 Task: Create a task  Develop a new online booking system for a transportation service , assign it to team member softage.3@softage.net in the project AgileForge and update the status of the task to  On Track  , set the priority of the task to Low
Action: Mouse moved to (103, 504)
Screenshot: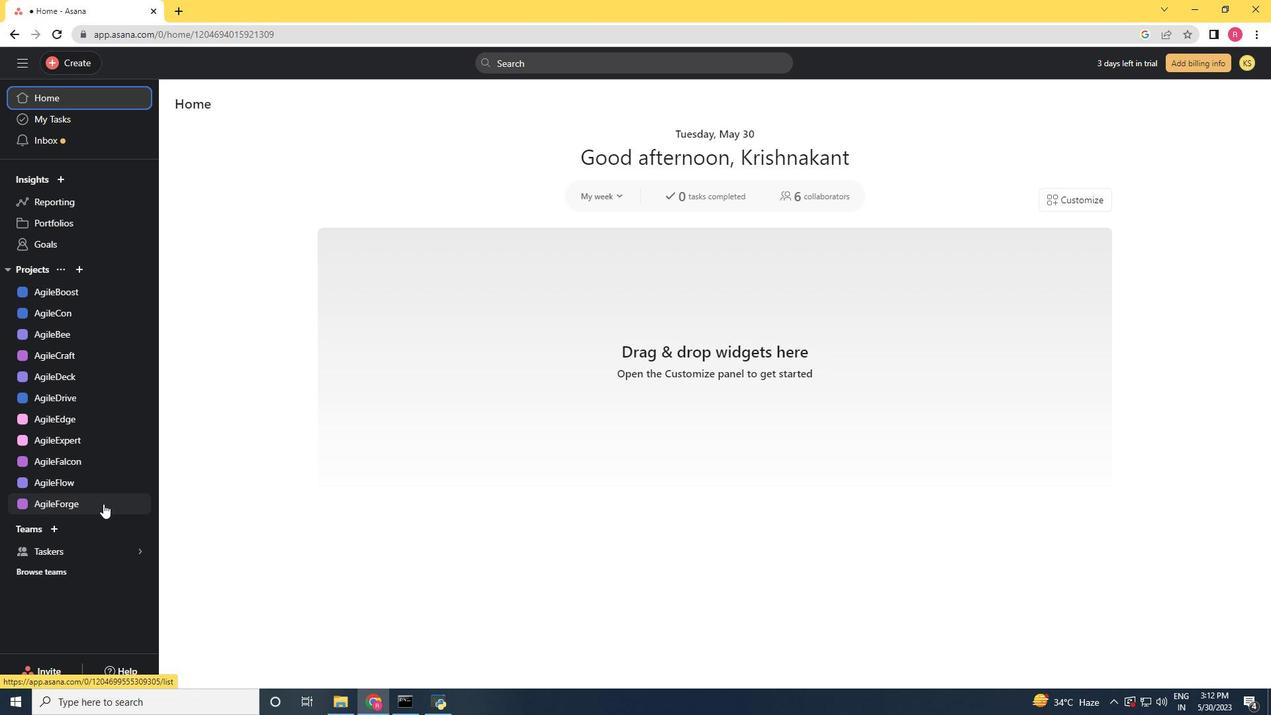 
Action: Mouse pressed left at (103, 504)
Screenshot: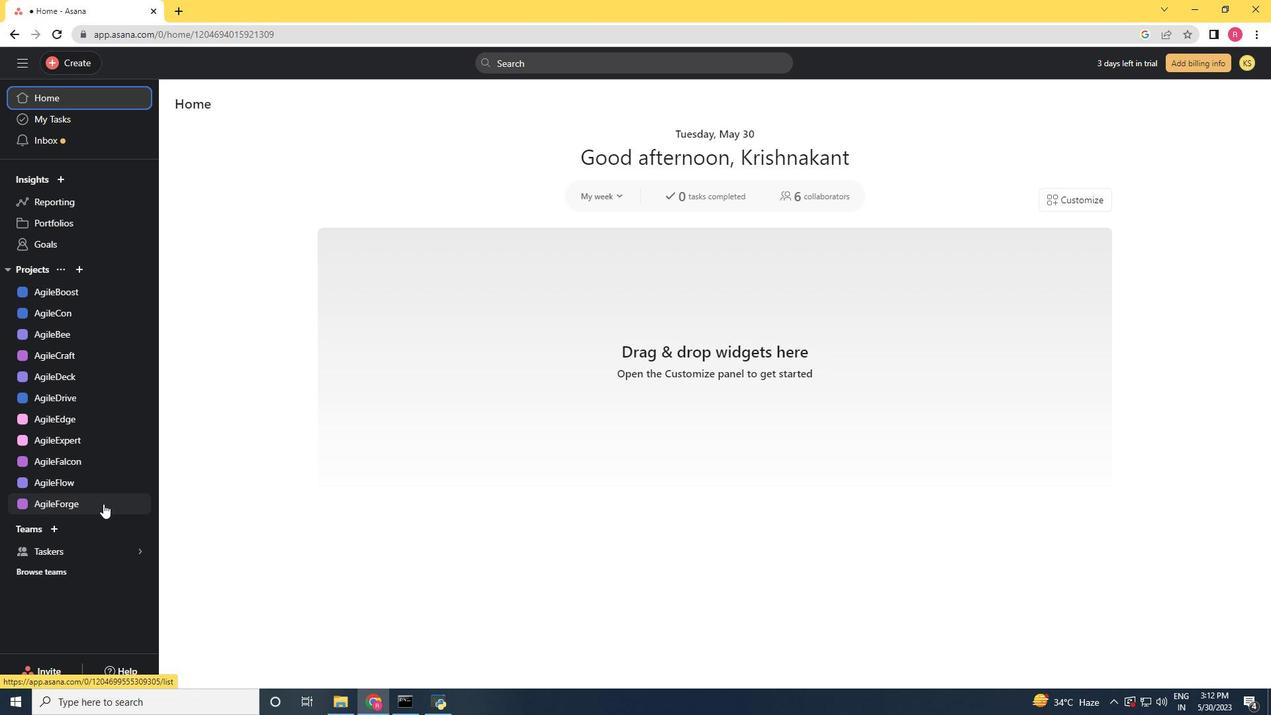 
Action: Mouse moved to (69, 68)
Screenshot: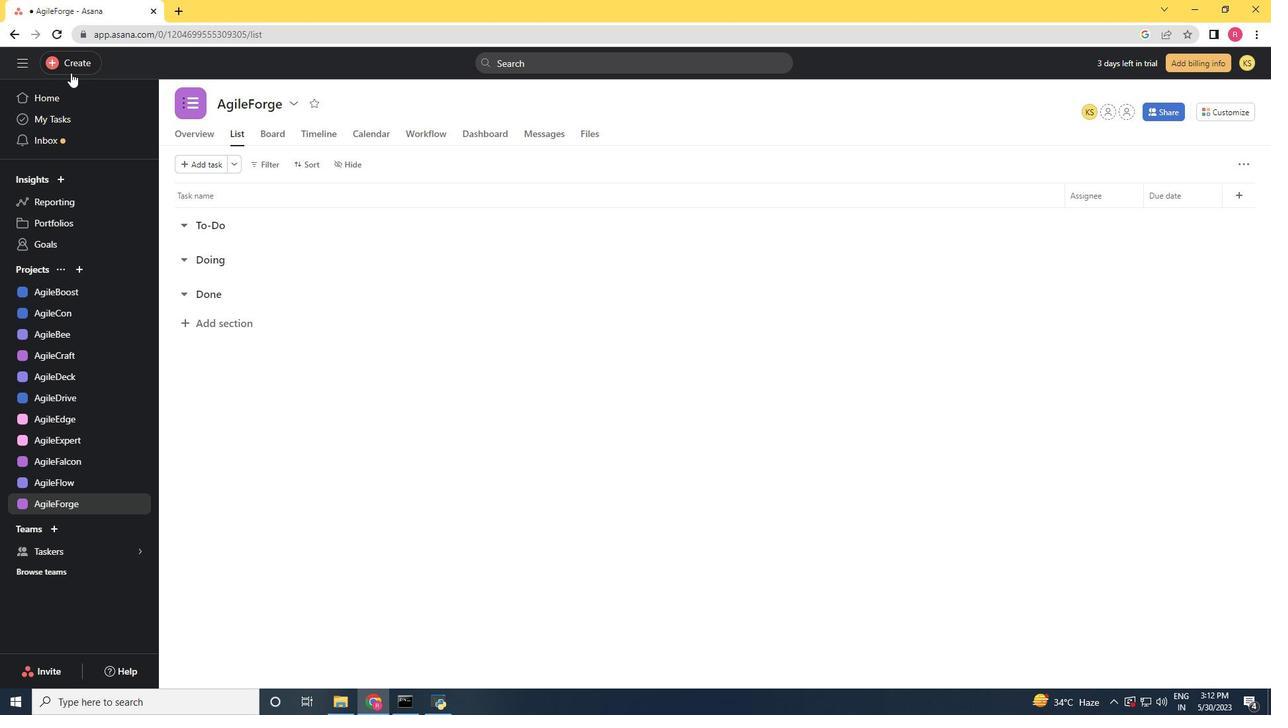 
Action: Mouse pressed left at (69, 68)
Screenshot: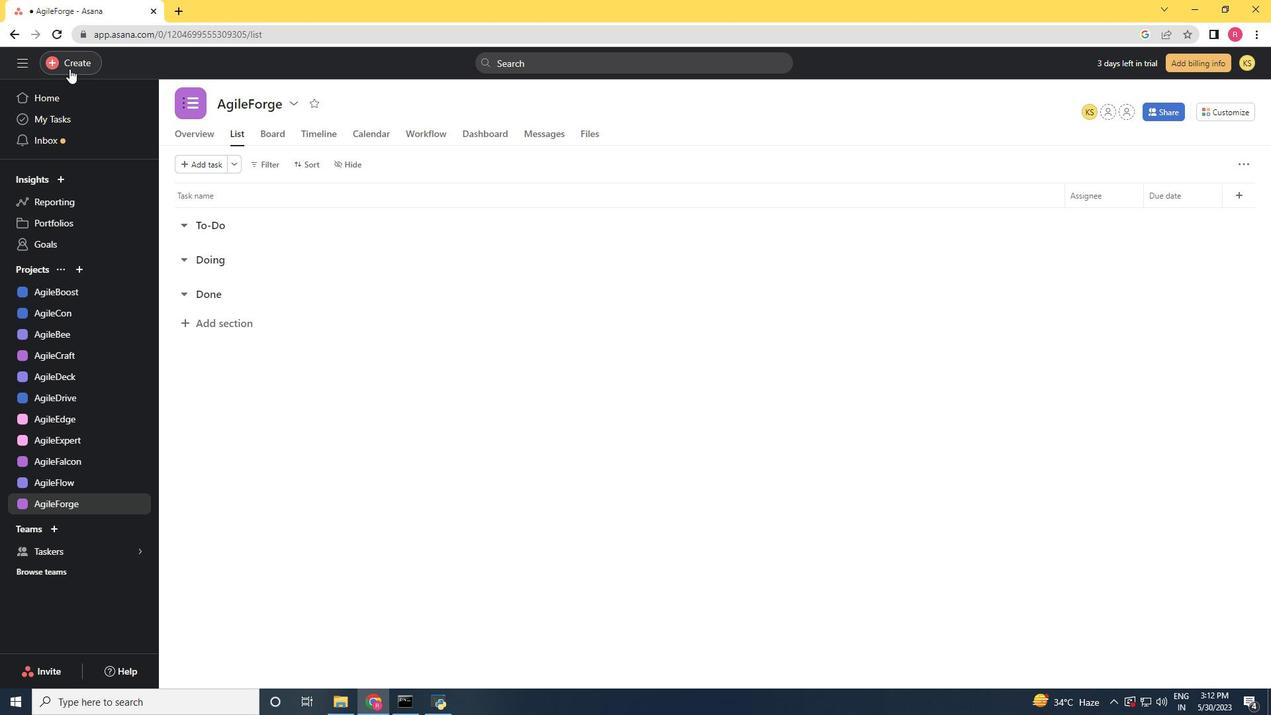 
Action: Mouse moved to (141, 68)
Screenshot: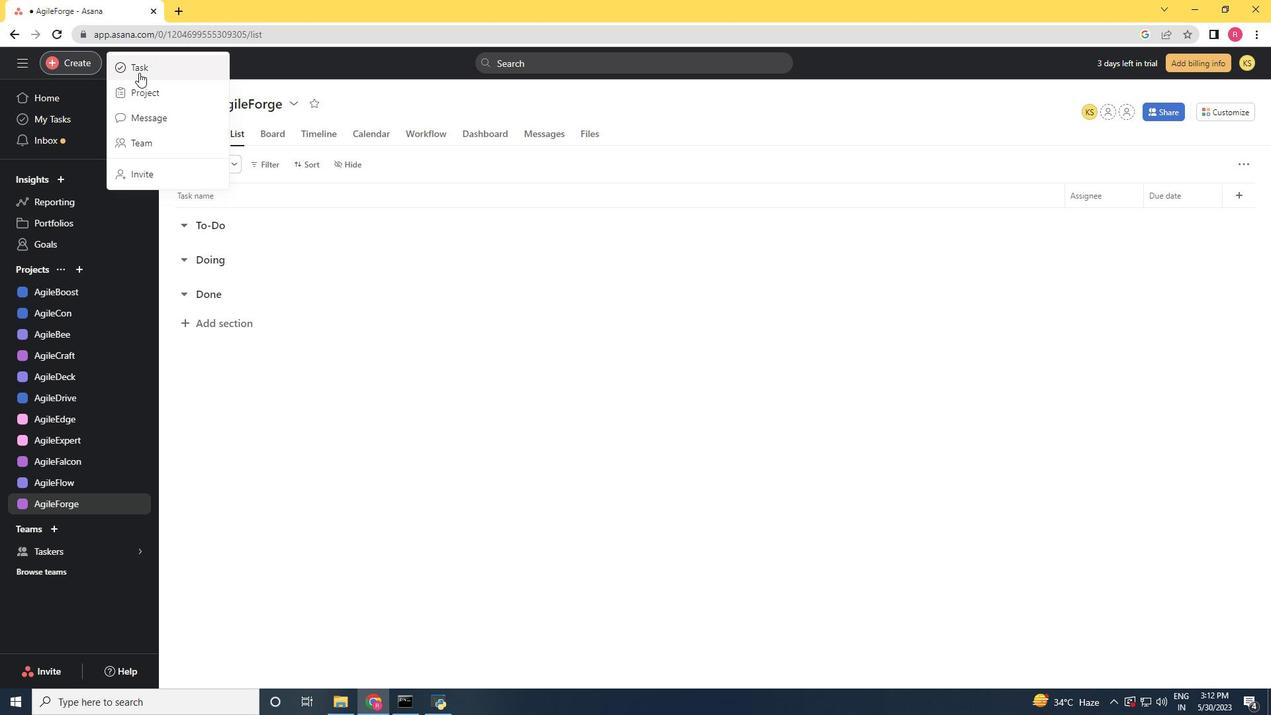 
Action: Mouse pressed left at (141, 68)
Screenshot: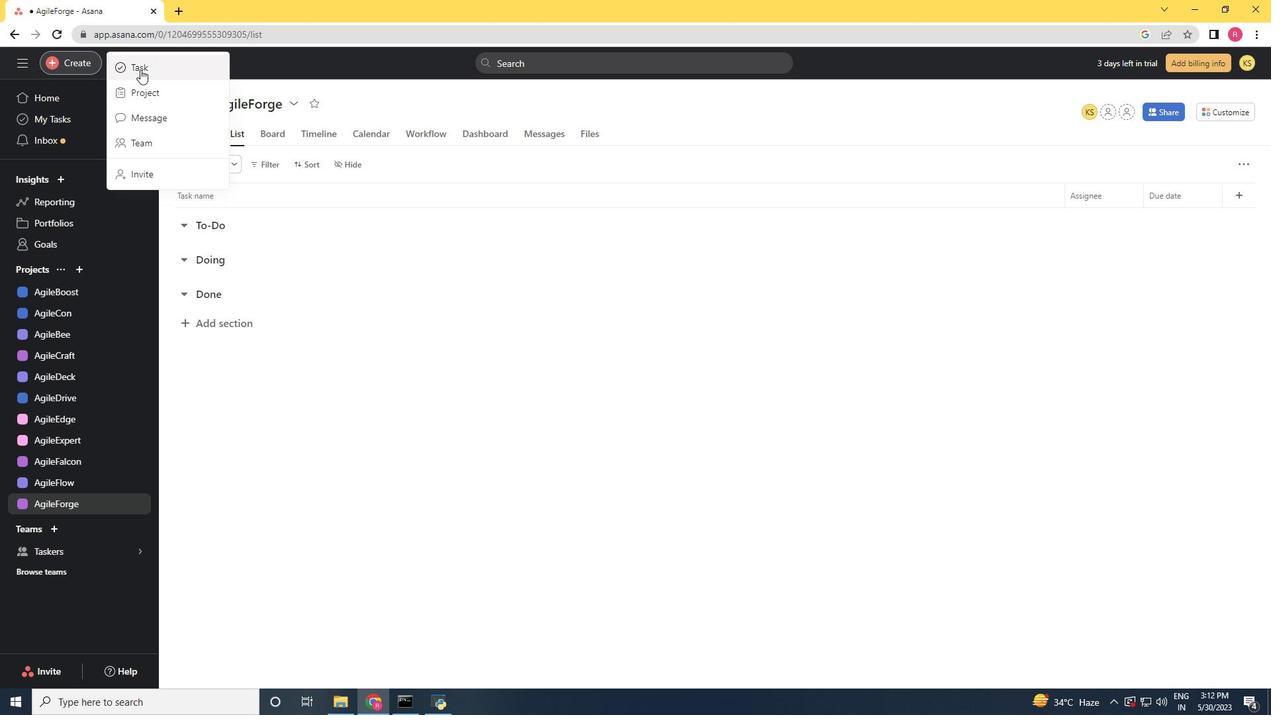 
Action: Mouse moved to (224, 141)
Screenshot: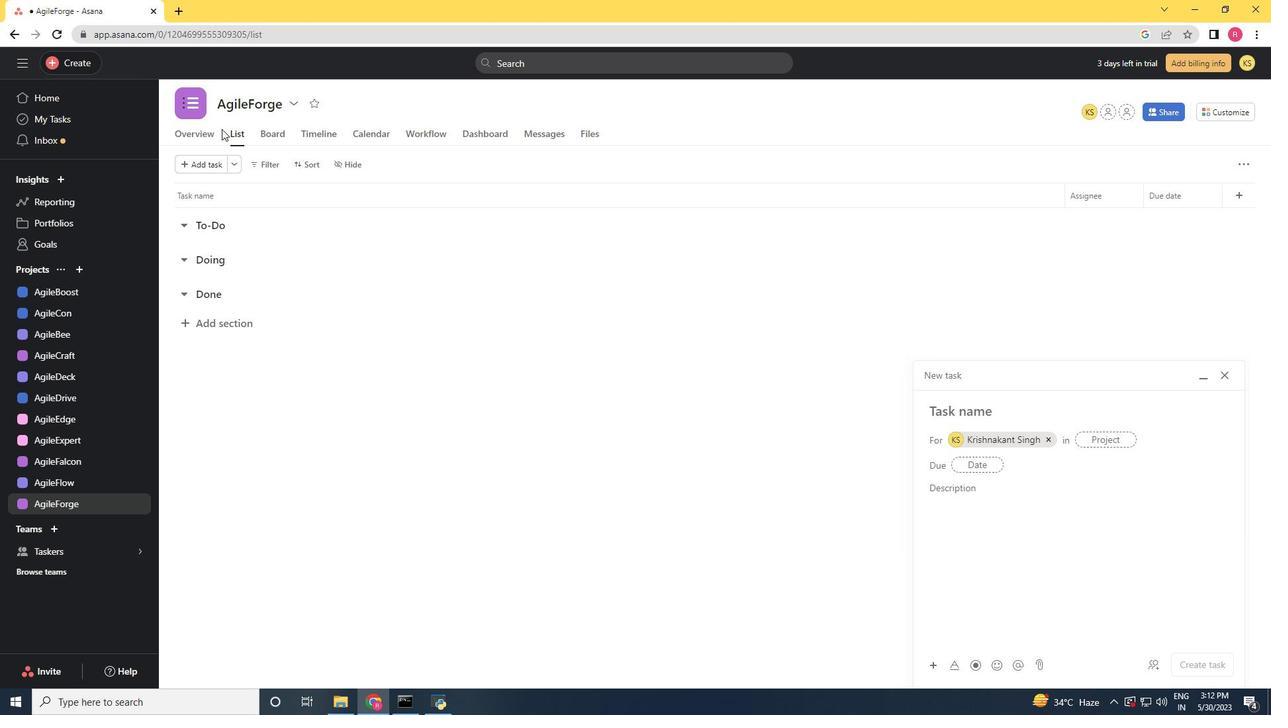 
Action: Key pressed <Key.shift><Key.shift><Key.shift><Key.shift><Key.shift><Key.shift><Key.shift><Key.shift><Key.shift><Key.shift><Key.shift><Key.shift>Develop<Key.space>a<Key.space>new<Key.space>online<Key.space>booking<Key.space>system<Key.space>for<Key.space>transportation<Key.space>service
Screenshot: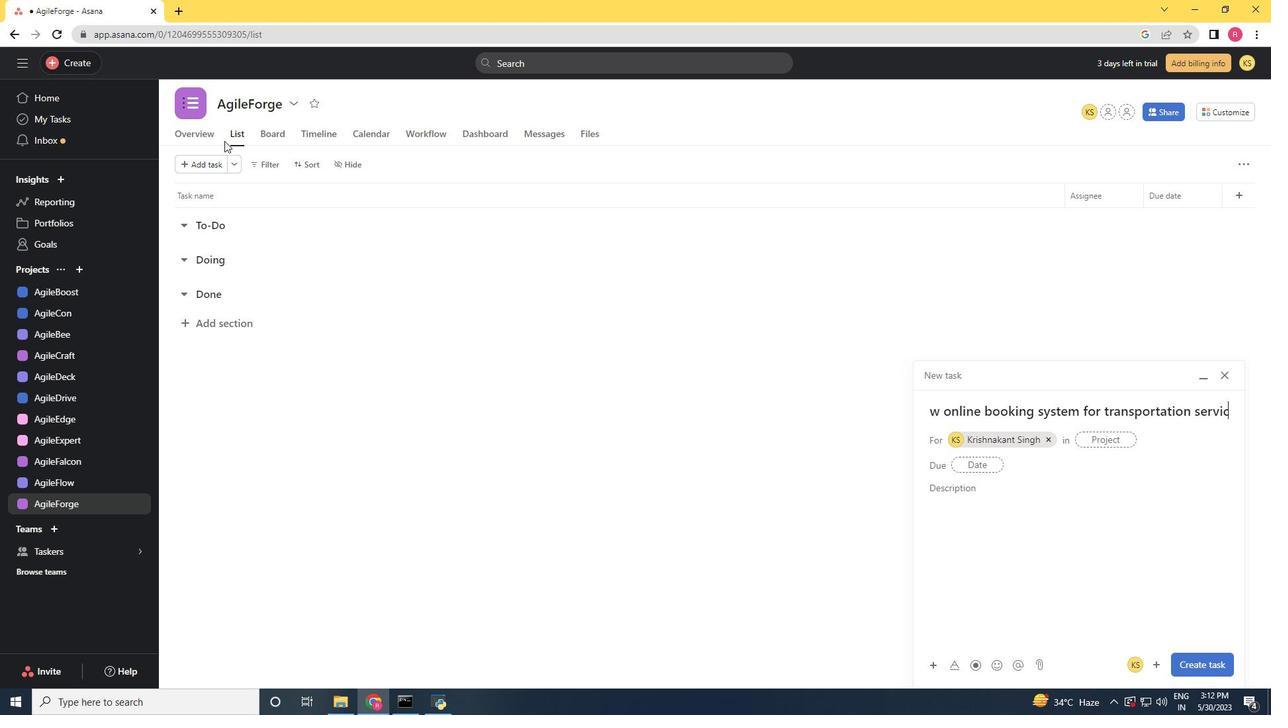 
Action: Mouse moved to (1038, 444)
Screenshot: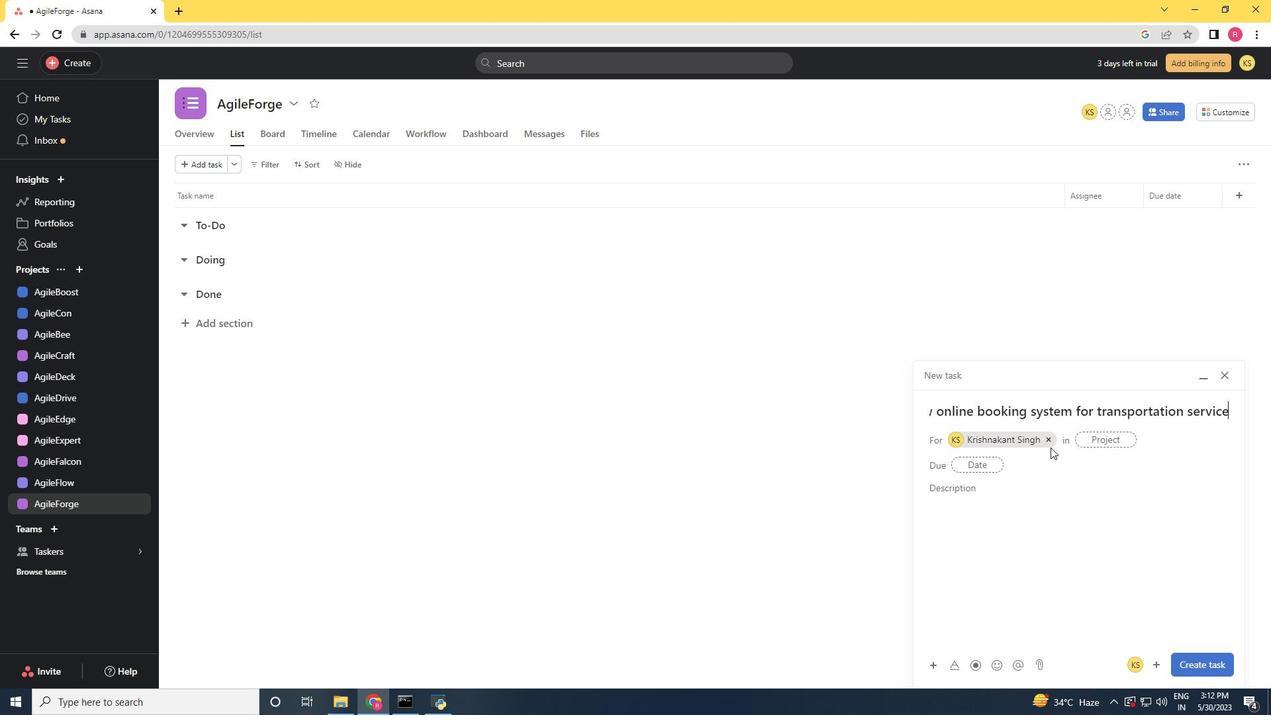 
Action: Mouse pressed left at (1038, 444)
Screenshot: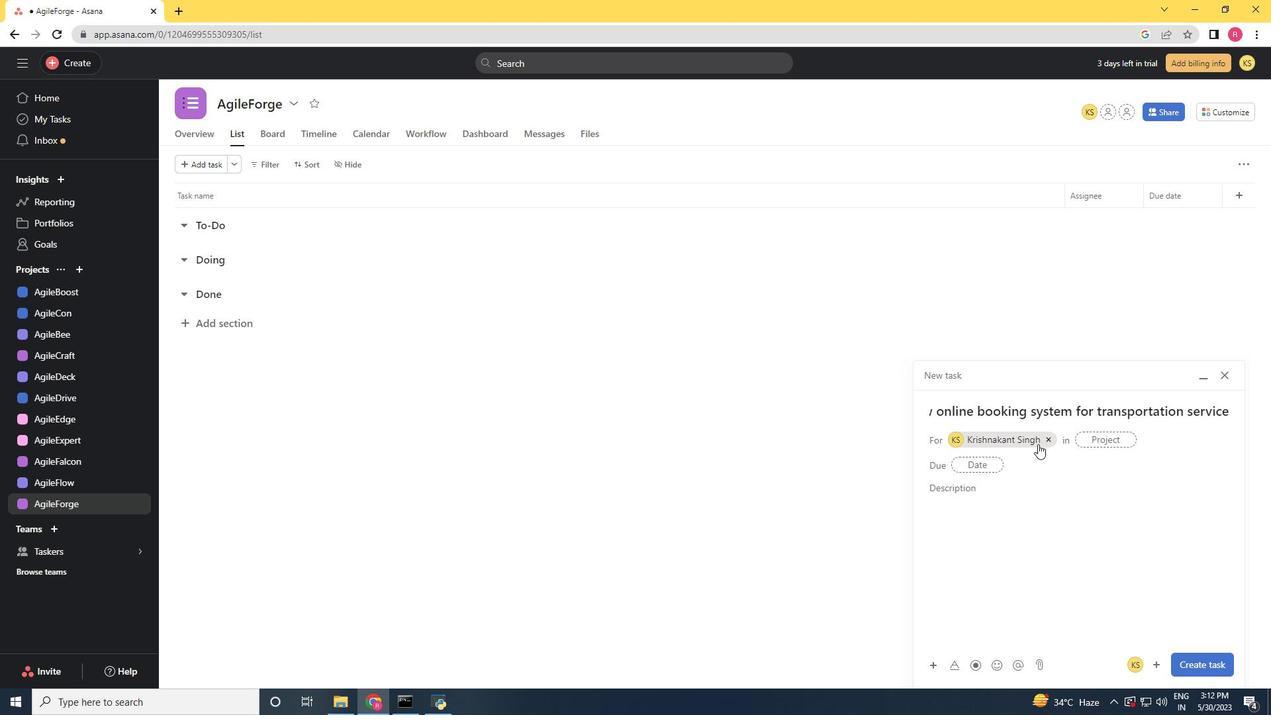 
Action: Mouse moved to (980, 435)
Screenshot: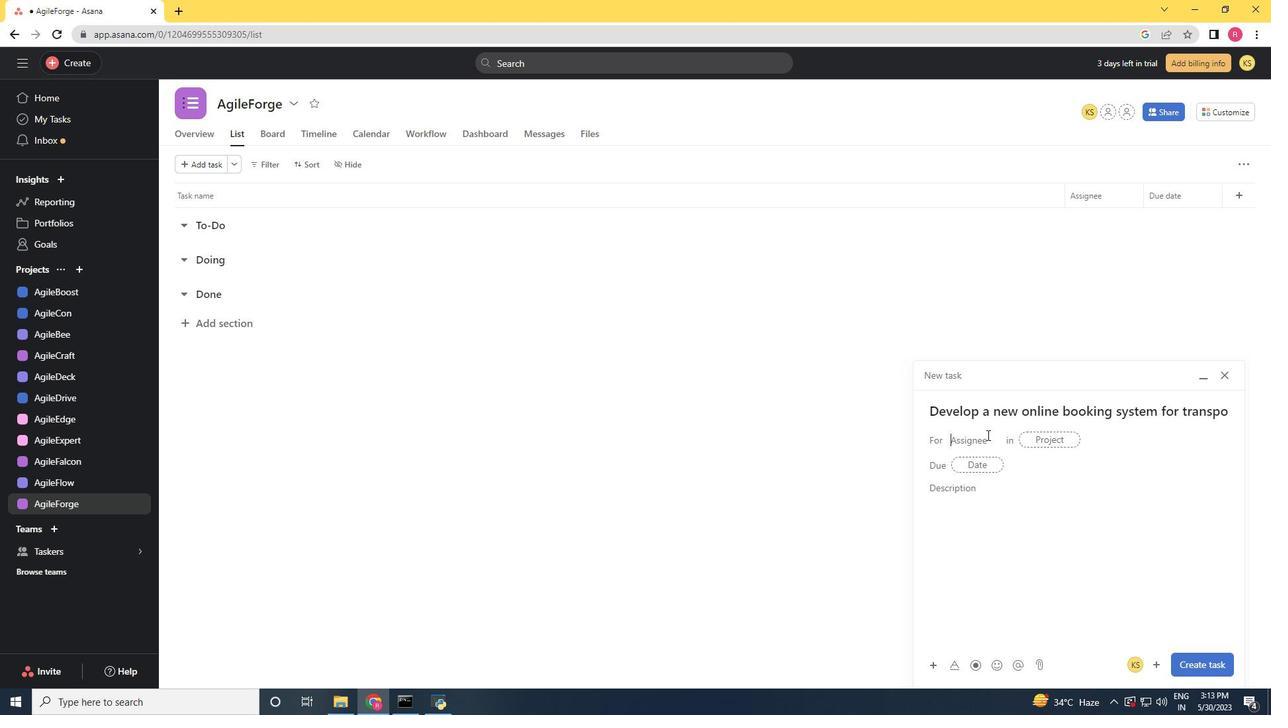 
Action: Key pressed softage.3<Key.shift>@softage.neyt<Key.backspace><Key.backspace>t
Screenshot: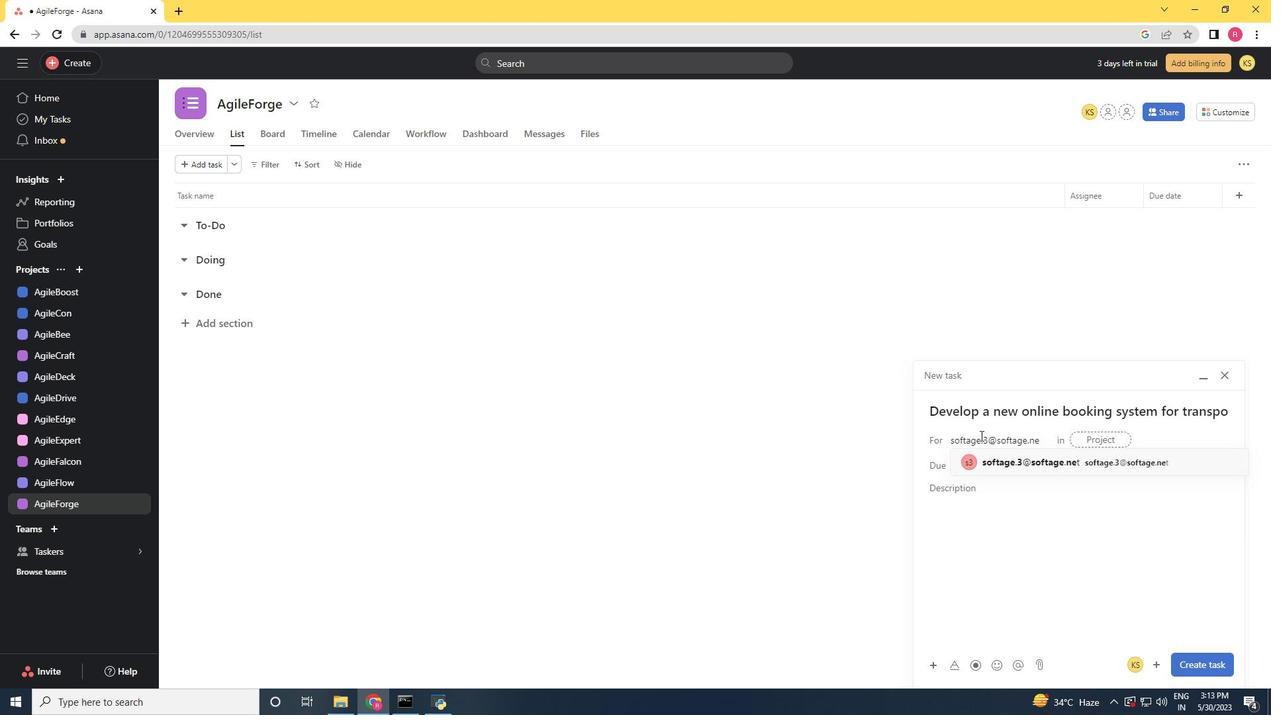 
Action: Mouse moved to (1000, 453)
Screenshot: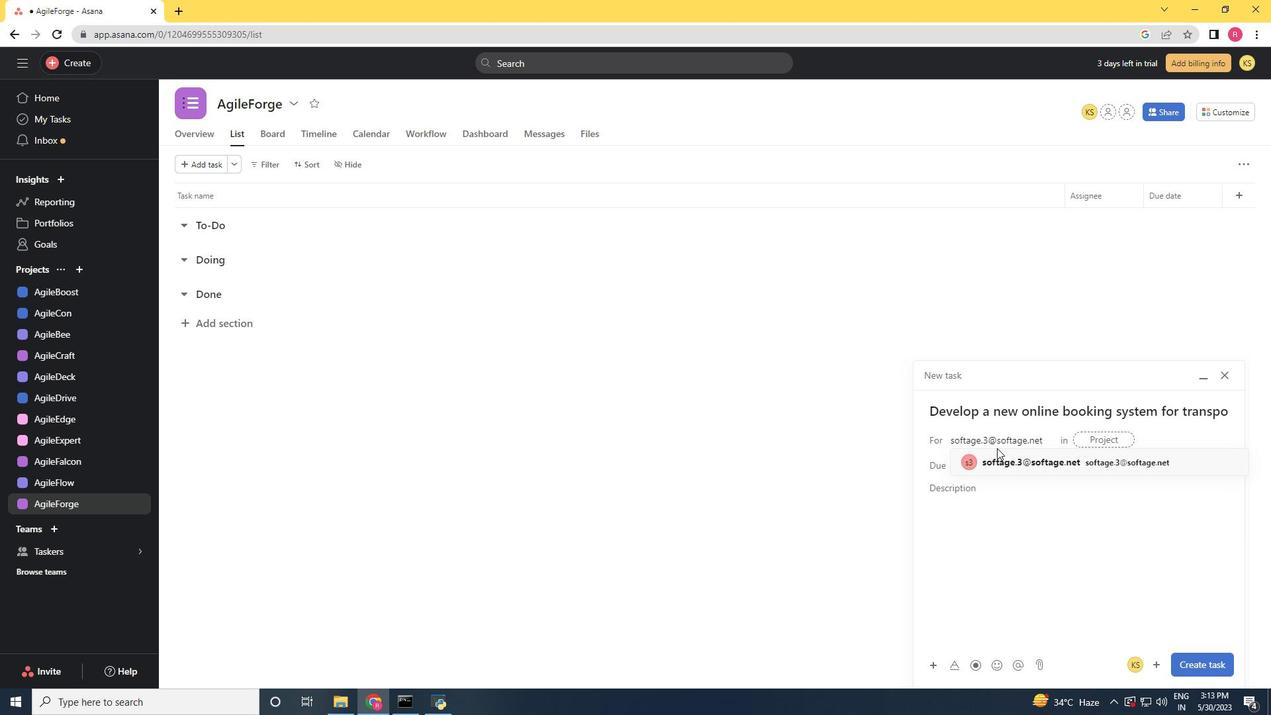 
Action: Mouse pressed left at (1000, 453)
Screenshot: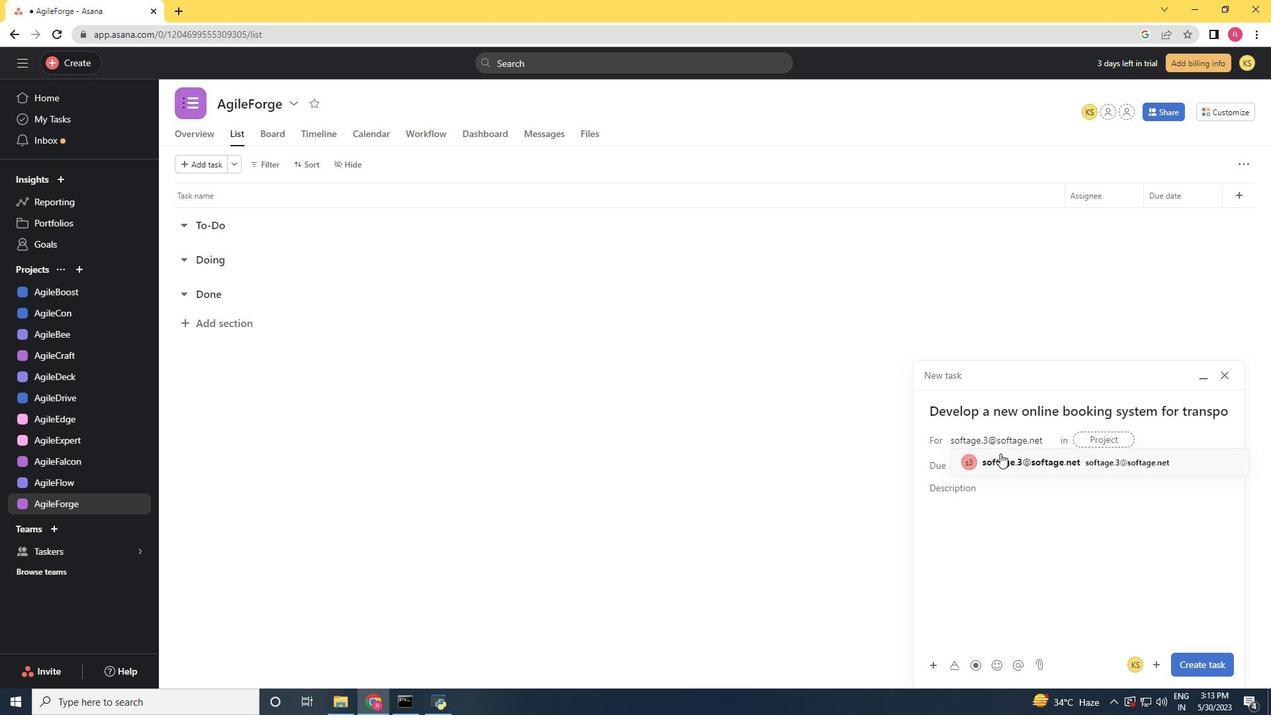 
Action: Mouse moved to (856, 456)
Screenshot: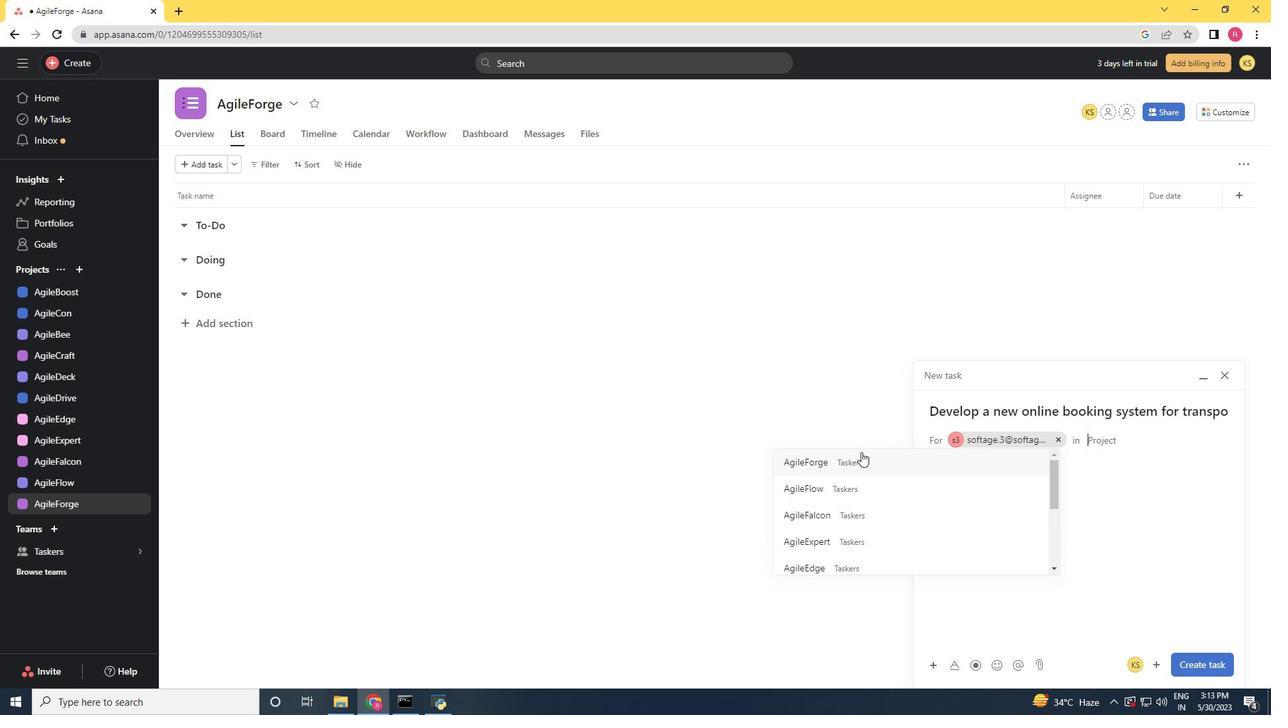 
Action: Mouse pressed left at (856, 456)
Screenshot: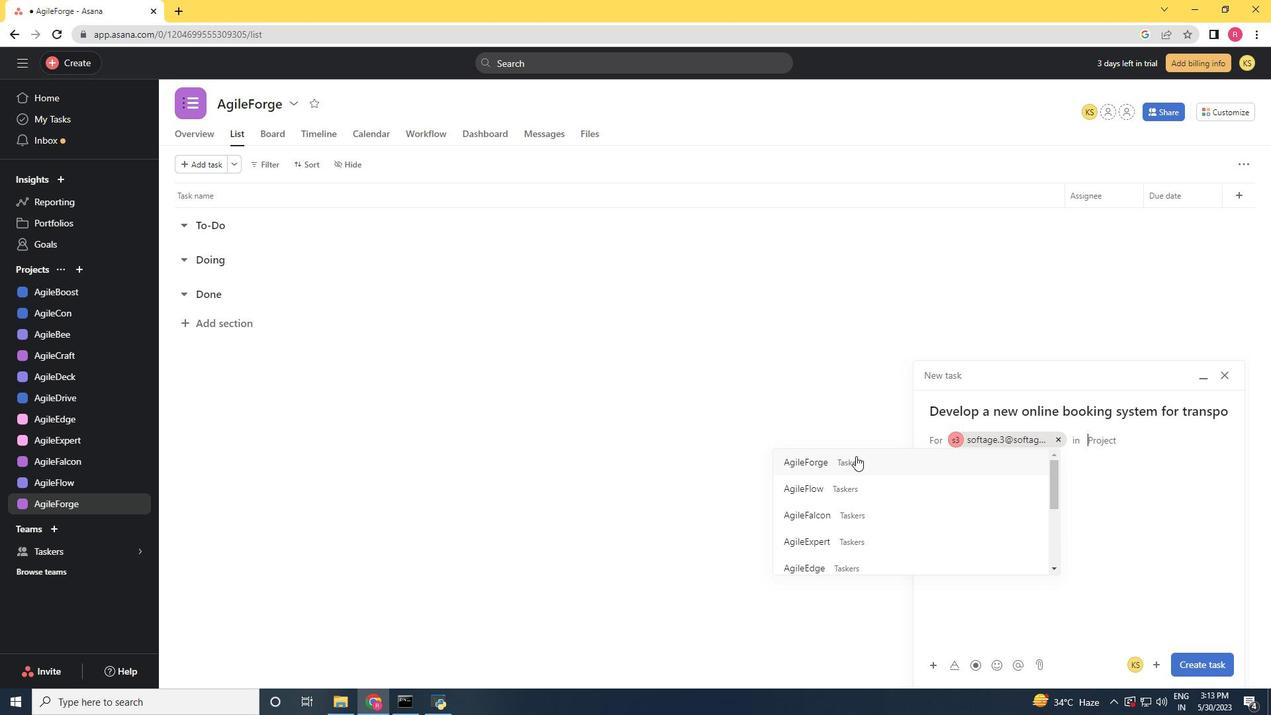 
Action: Mouse moved to (1190, 660)
Screenshot: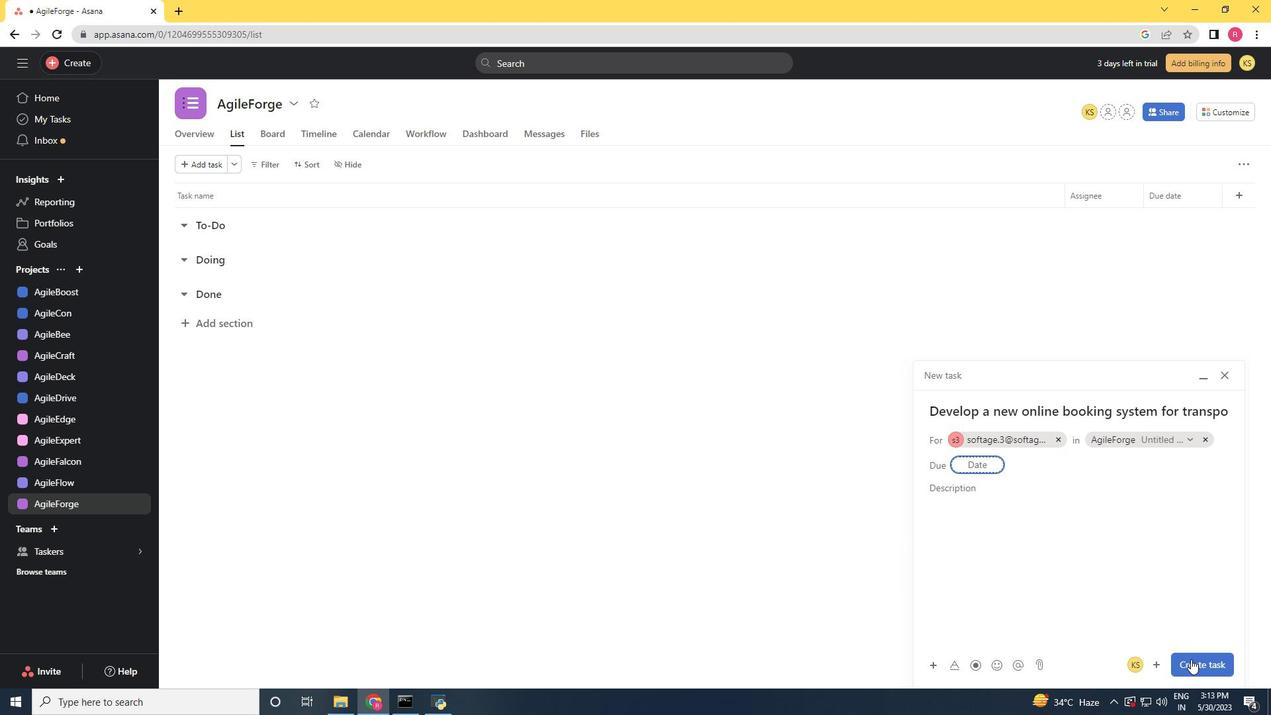 
Action: Mouse pressed left at (1190, 660)
Screenshot: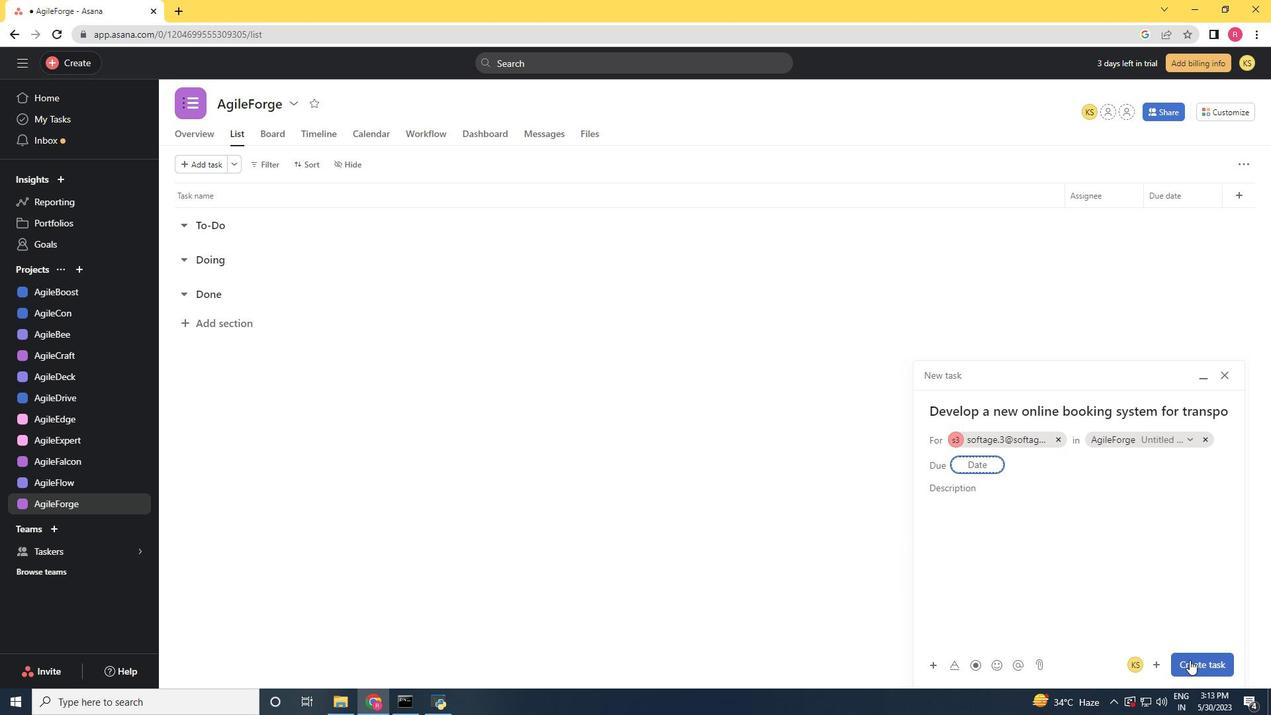 
Action: Mouse moved to (1068, 201)
Screenshot: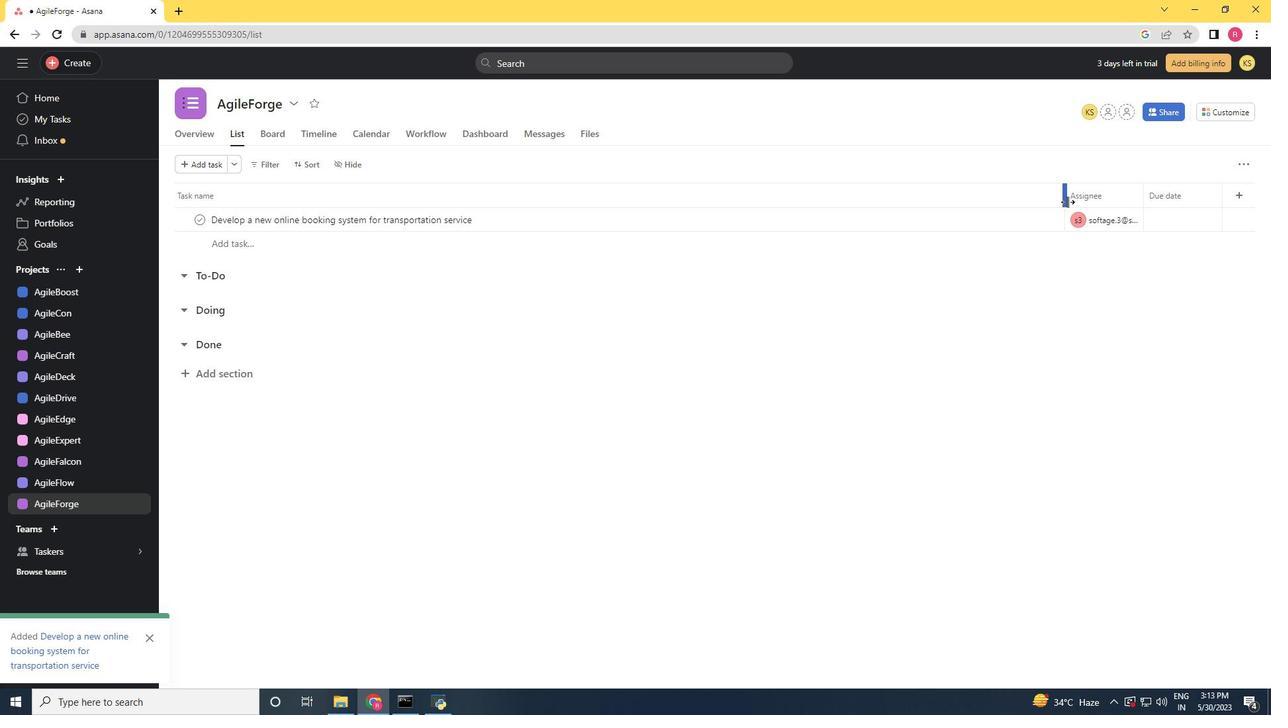 
Action: Mouse pressed left at (1068, 201)
Screenshot: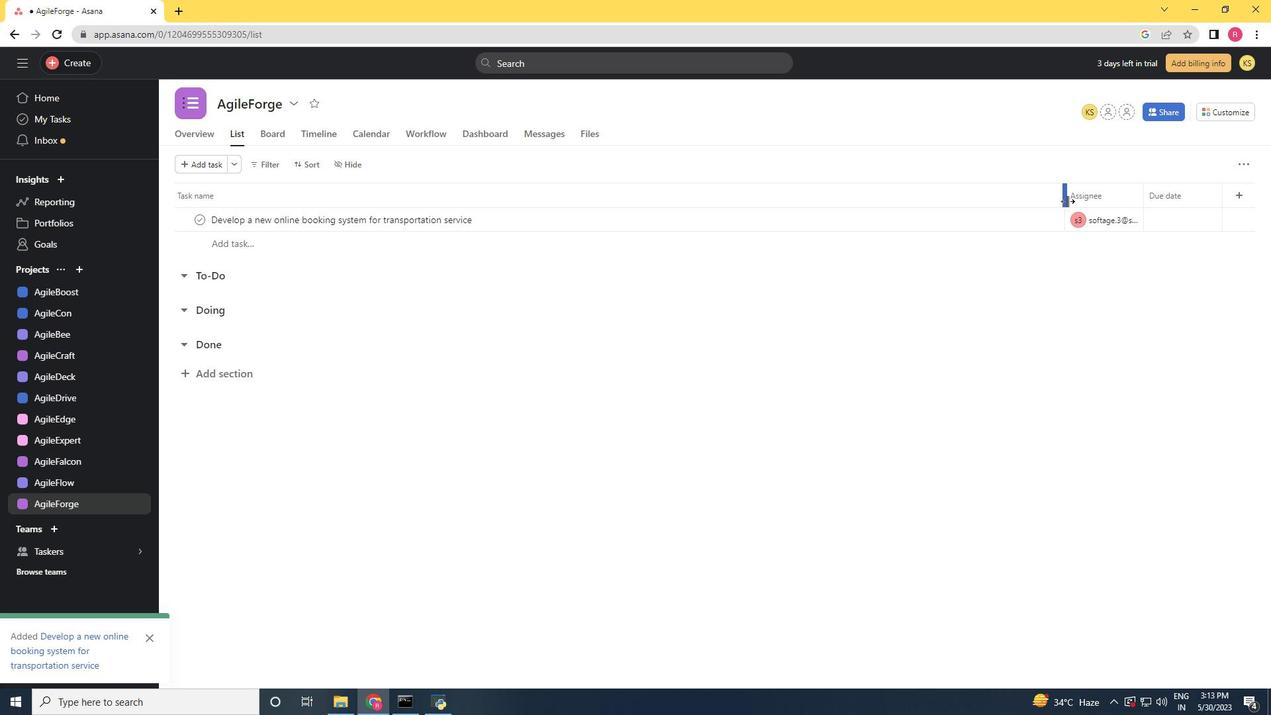 
Action: Mouse moved to (1031, 192)
Screenshot: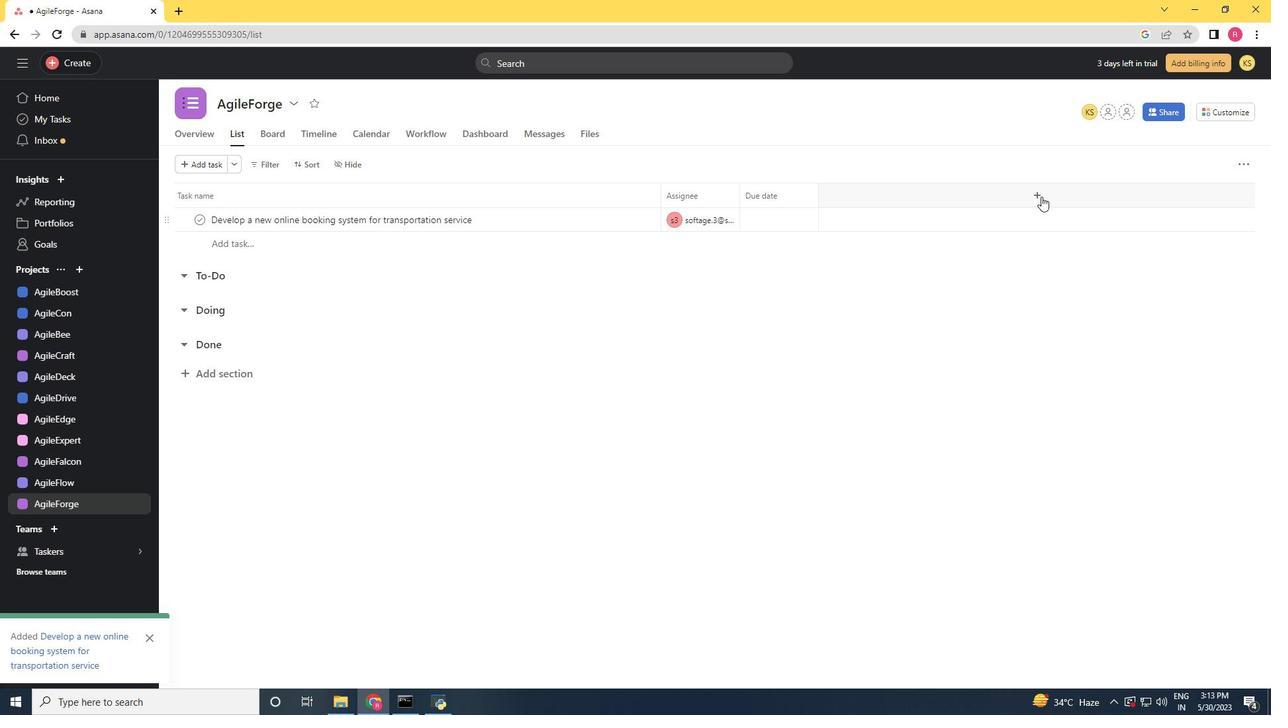 
Action: Mouse pressed left at (1031, 192)
Screenshot: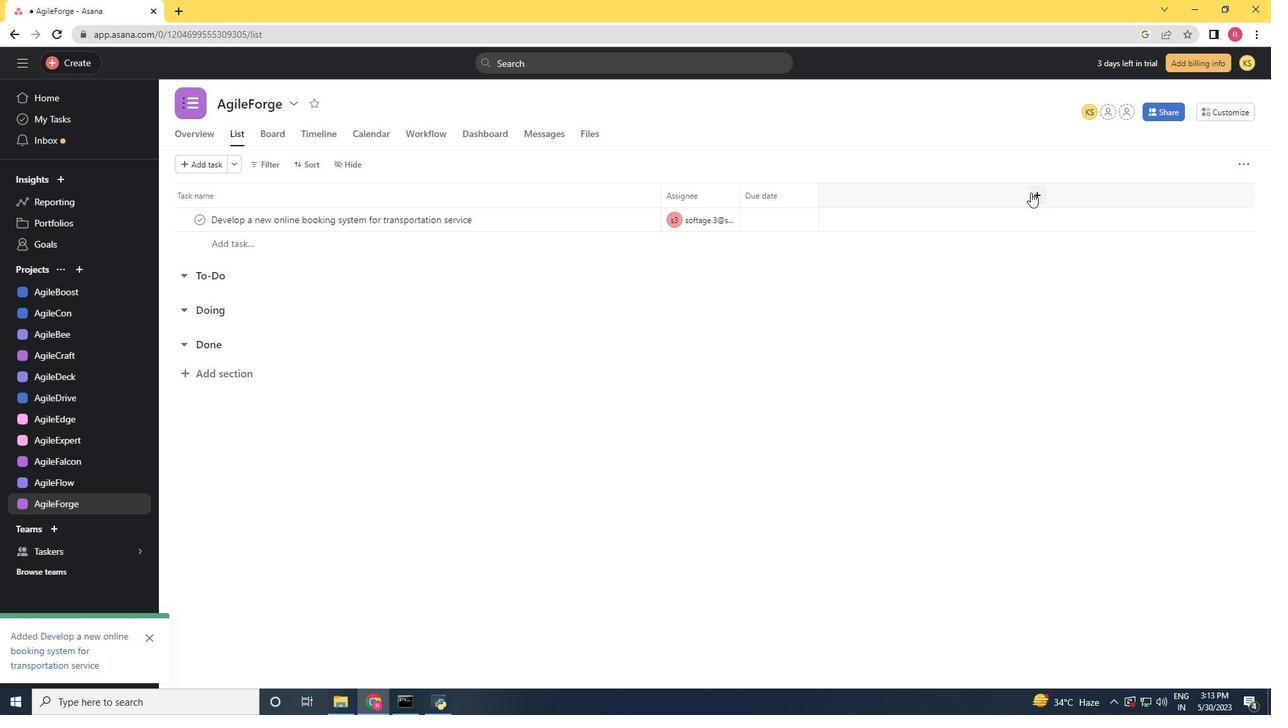 
Action: Mouse moved to (845, 341)
Screenshot: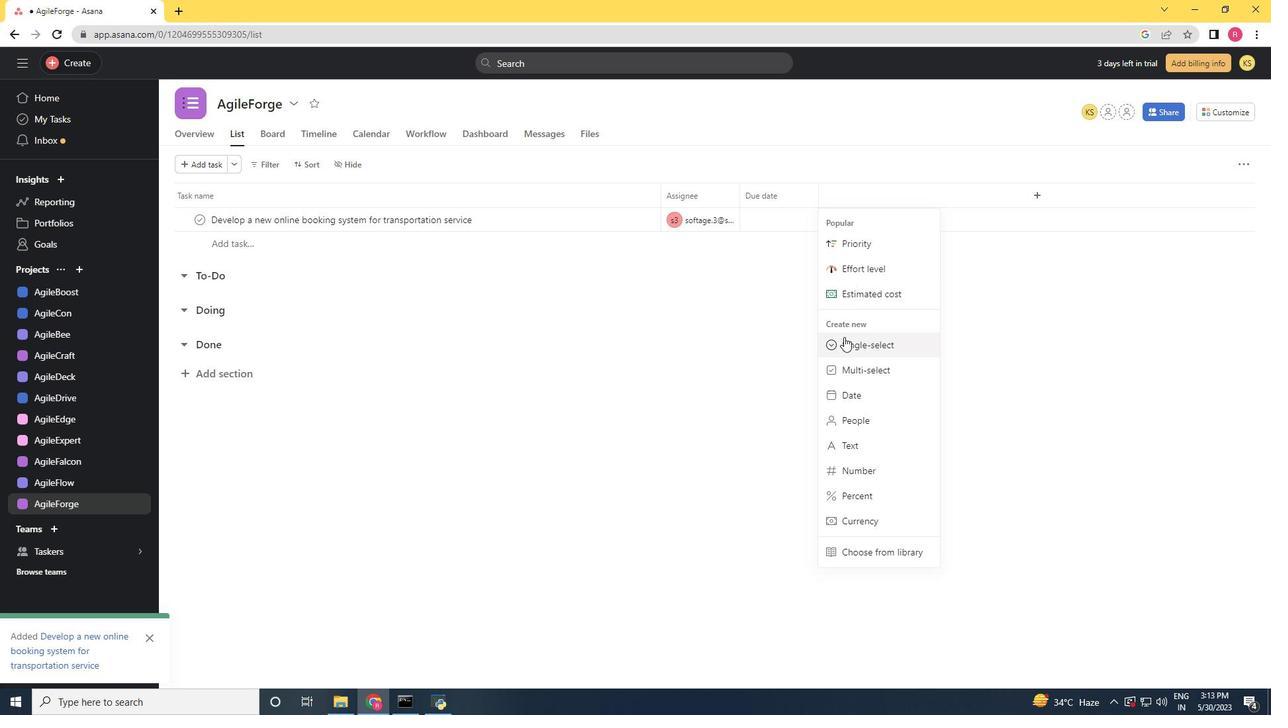 
Action: Mouse pressed left at (845, 341)
Screenshot: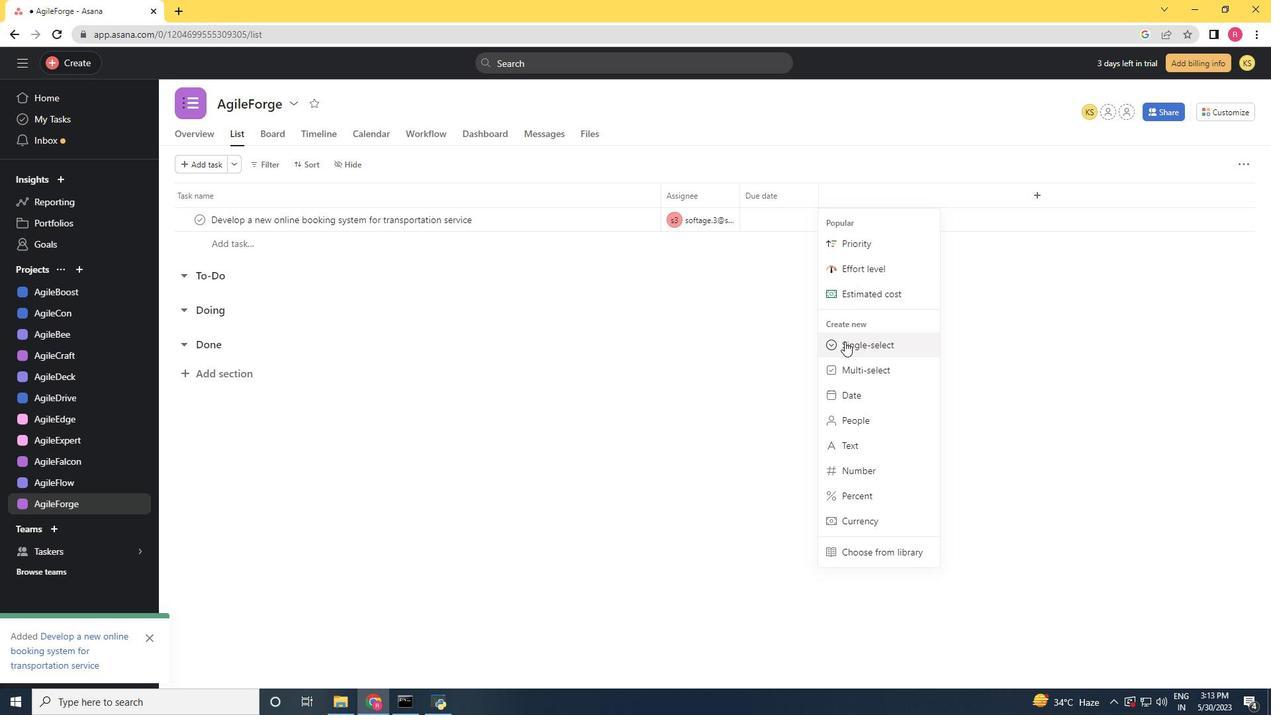 
Action: Mouse moved to (578, 217)
Screenshot: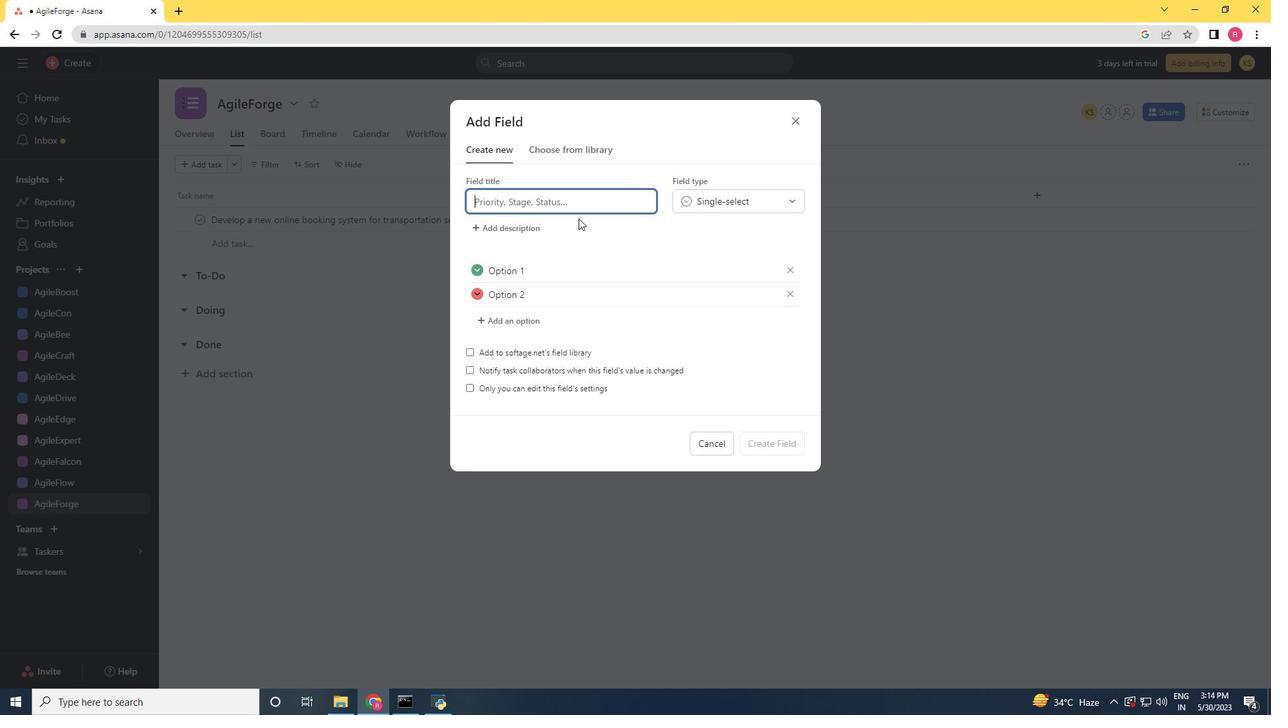 
Action: Key pressed <Key.shift>Sts<Key.backspace>atus<Key.space>
Screenshot: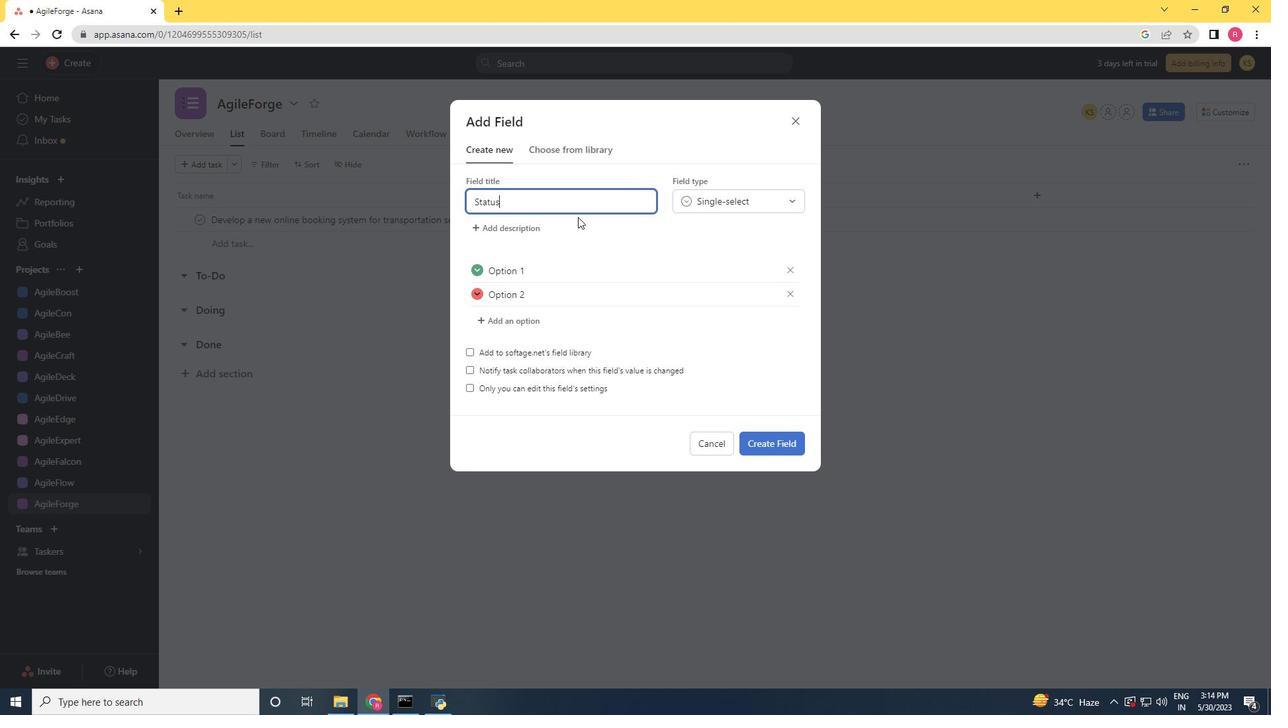 
Action: Mouse moved to (570, 274)
Screenshot: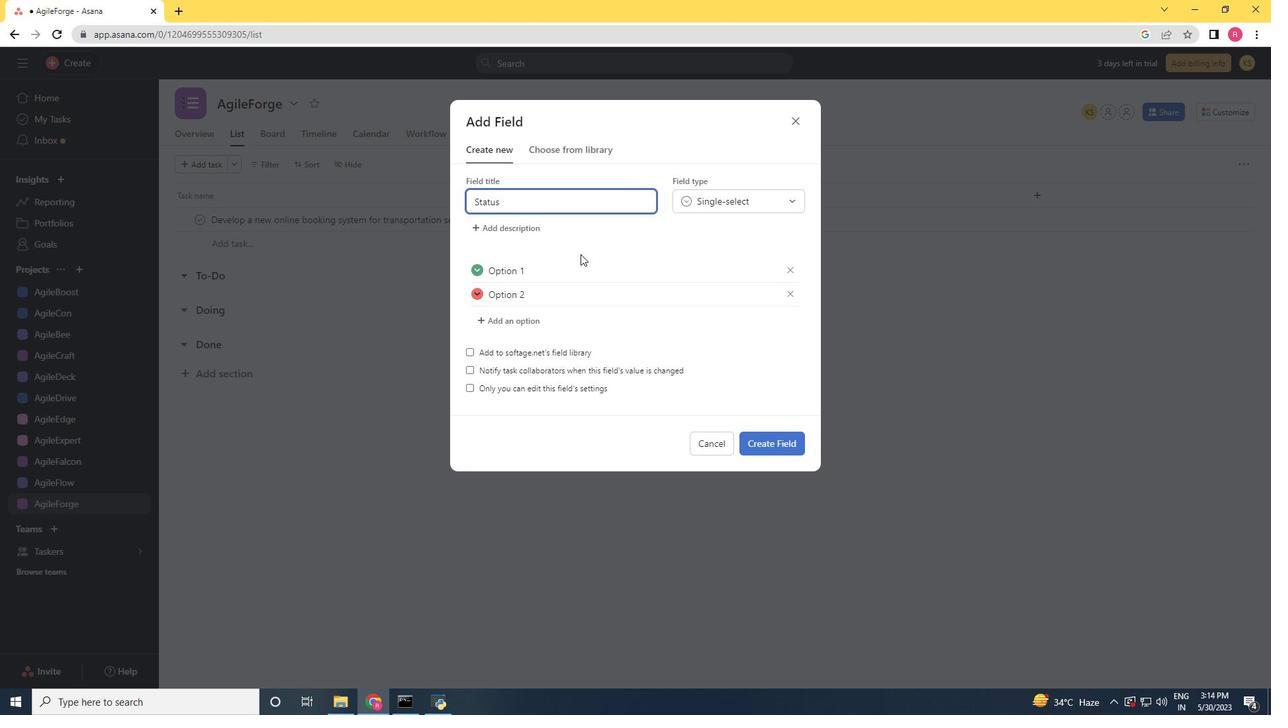 
Action: Mouse pressed left at (570, 274)
Screenshot: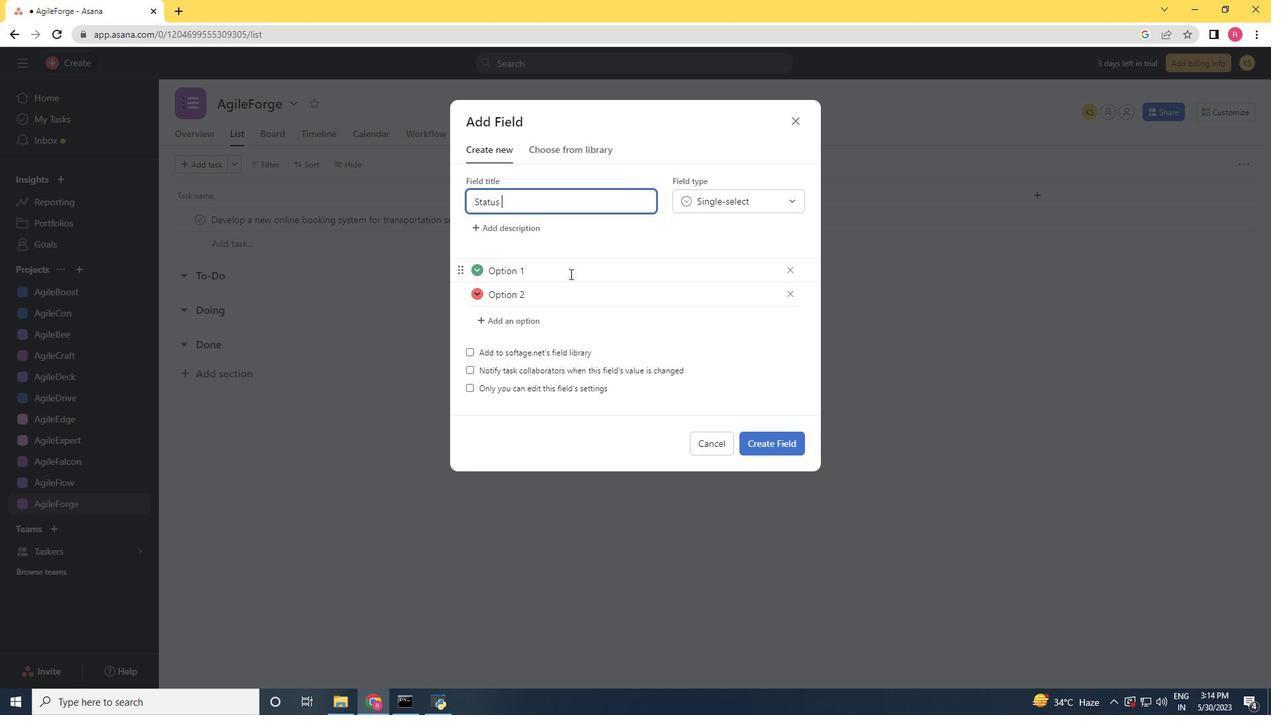 
Action: Key pressed <Key.backspace><Key.backspace><Key.backspace><Key.backspace><Key.backspace><Key.backspace><Key.backspace><Key.backspace><Key.shift><Key.shift><Key.shift><Key.shift><Key.shift>On<Key.space><Key.shift>Track<Key.enter><Key.shift><Key.shift><Key.shift><Key.shift><Key.shift><Key.shift><Key.shift><Key.shift><Key.shift><Key.shift><Key.shift><Key.shift><Key.shift><Key.shift><Key.shift><Key.shift><Key.shift><Key.shift><Key.shift><Key.shift><Key.shift><Key.shift><Key.shift><Key.shift><Key.shift><Key.shift><Key.shift><Key.shift><Key.shift><Key.shift><Key.shift><Key.shift><Key.shift><Key.shift><Key.shift><Key.shift><Key.shift><Key.shift><Key.shift><Key.shift><Key.shift><Key.shift><Key.shift><Key.shift><Key.shift><Key.shift><Key.shift><Key.shift><Key.shift><Key.shift><Key.shift><Key.shift><Key.shift><Key.shift><Key.shift><Key.shift><Key.shift><Key.shift><Key.shift><Key.shift><Key.shift><Key.shift><Key.shift><Key.shift><Key.shift><Key.shift><Key.shift><Key.shift><Key.shift>Off<Key.space><Key.shift>Track<Key.enter><Key.shift><Key.shift><Key.shift><Key.shift><Key.shift><Key.shift><Key.shift><Key.shift>At<Key.shift><Key.shift><Key.shift><Key.shift><Key.shift><Key.shift><Key.shift><Key.shift><Key.shift><Key.shift><Key.shift><Key.shift><Key.shift><Key.shift><Key.shift><Key.shift><Key.shift><Key.shift><Key.shift><Key.shift><Key.shift><Key.shift><Key.shift><Key.shift><Key.shift><Key.shift><Key.shift><Key.space><Key.shift><Key.shift><Key.shift><Key.shift><Key.shift><Key.shift><Key.shift><Key.shift><Key.shift><Key.shift>Risk
Screenshot: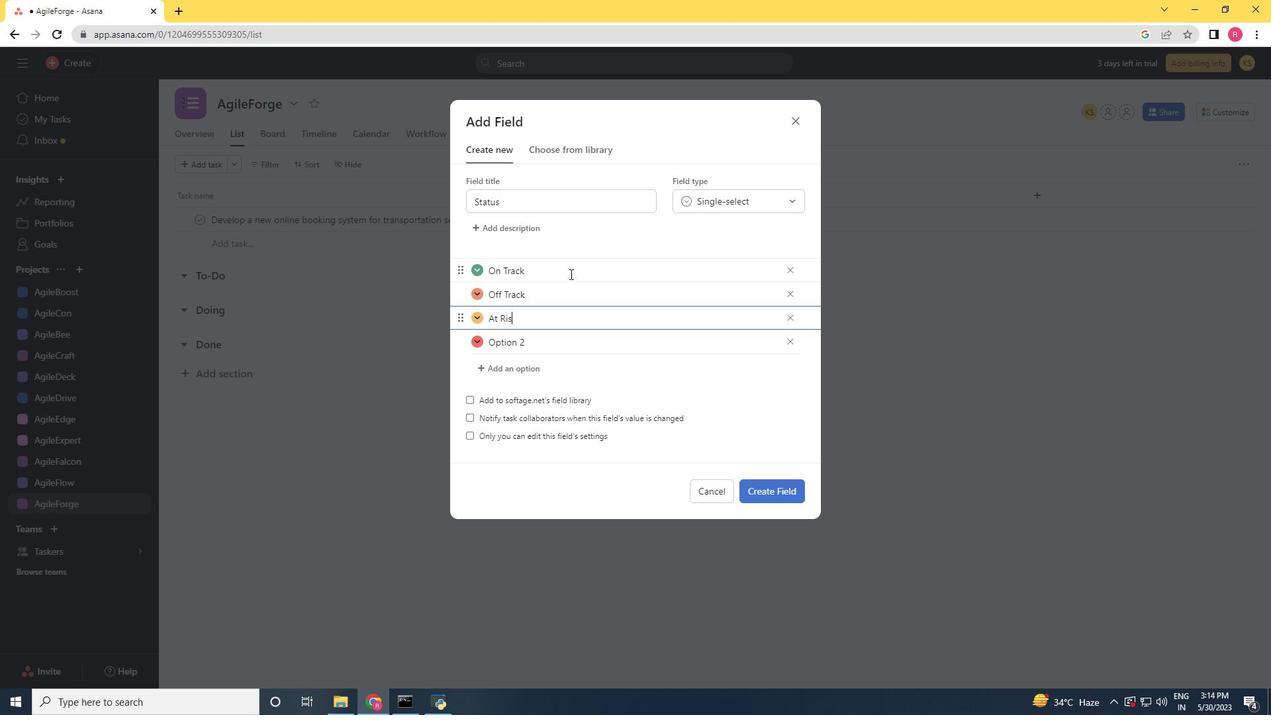 
Action: Mouse moved to (789, 343)
Screenshot: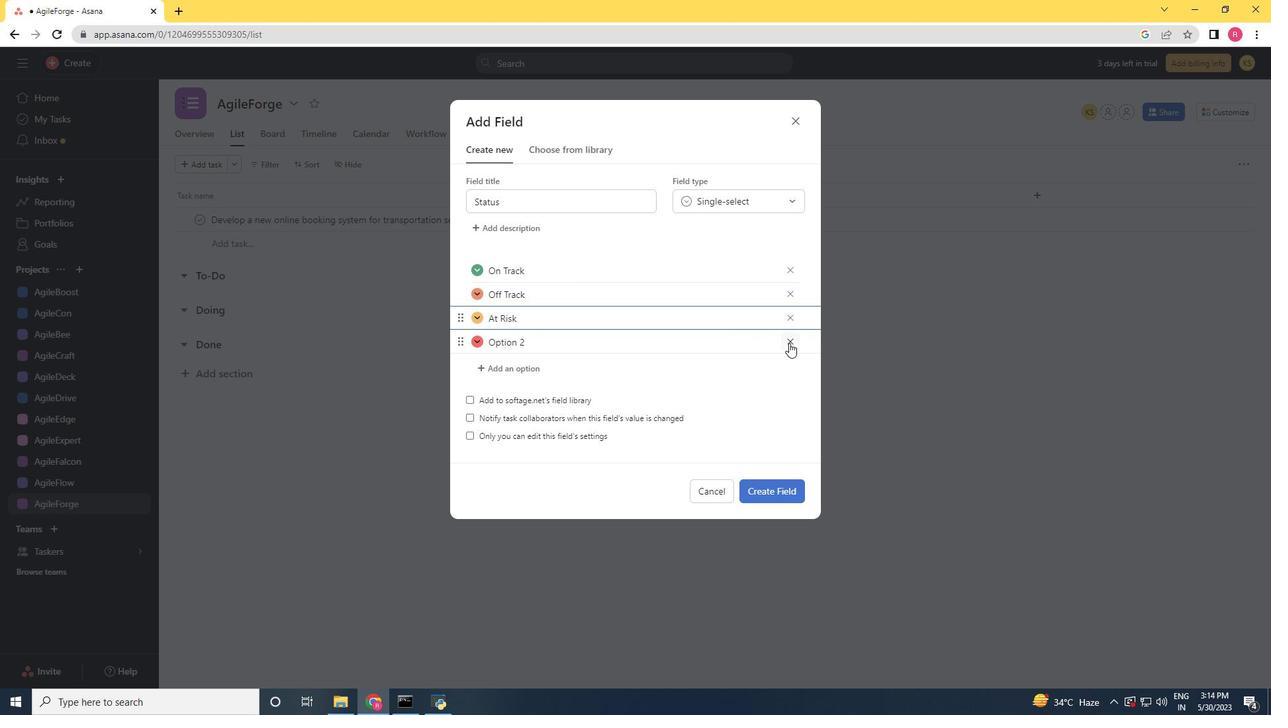 
Action: Mouse pressed left at (789, 343)
Screenshot: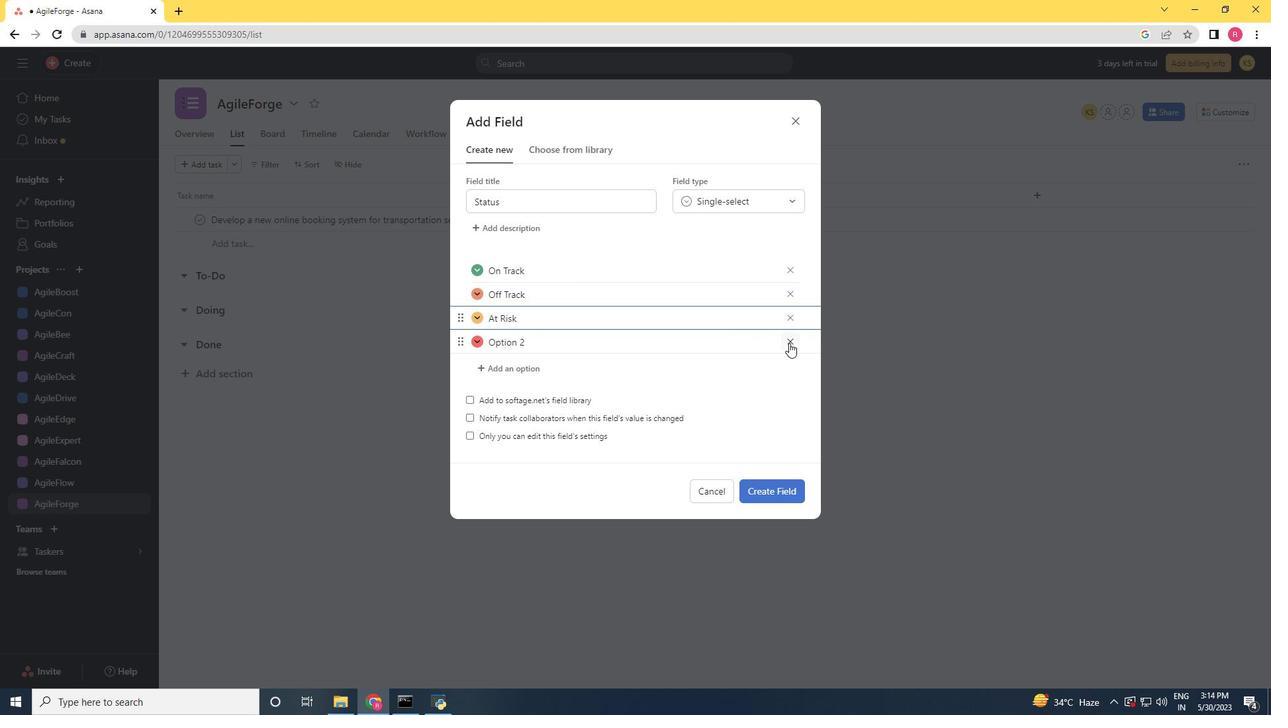
Action: Mouse moved to (771, 462)
Screenshot: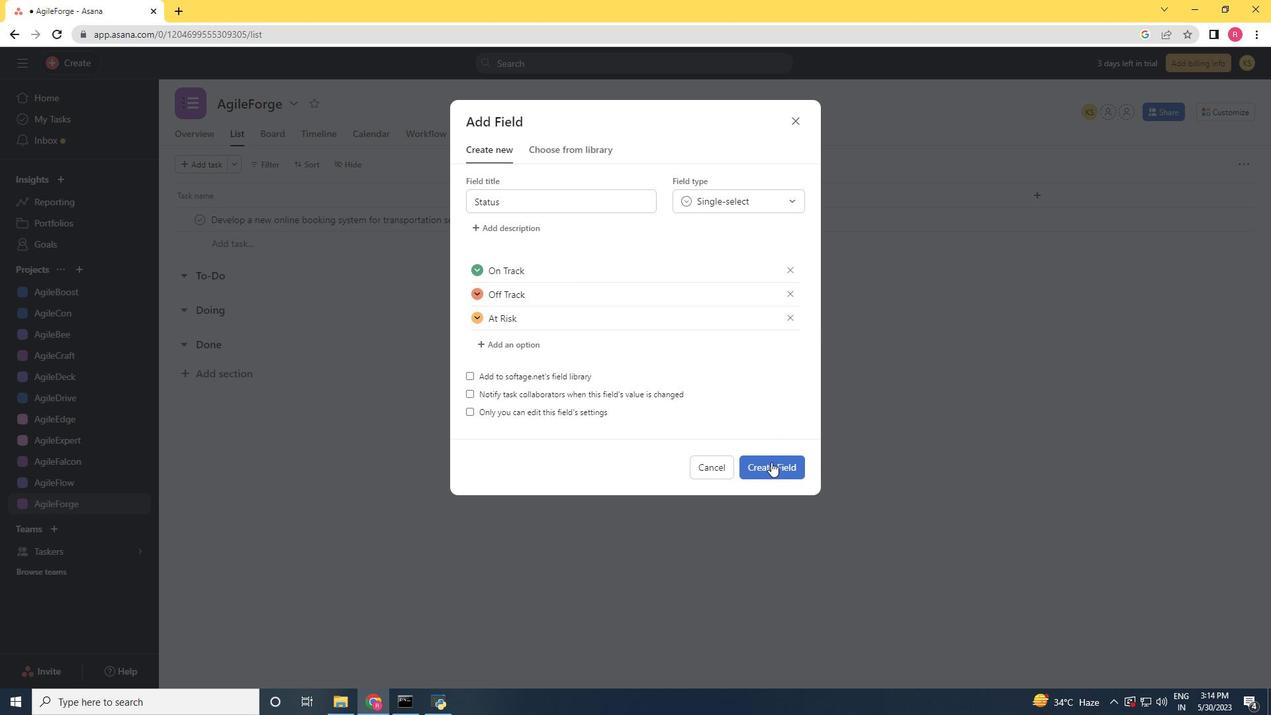 
Action: Mouse pressed left at (771, 462)
Screenshot: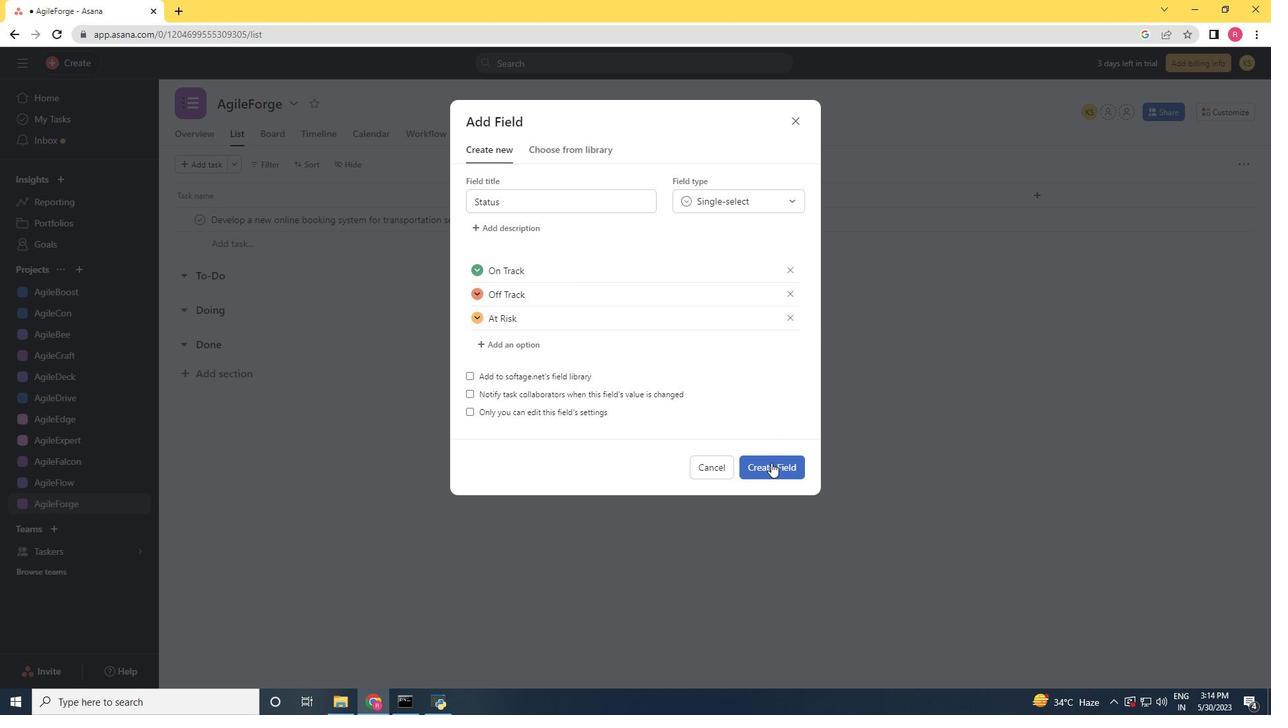 
Action: Mouse moved to (1080, 189)
Screenshot: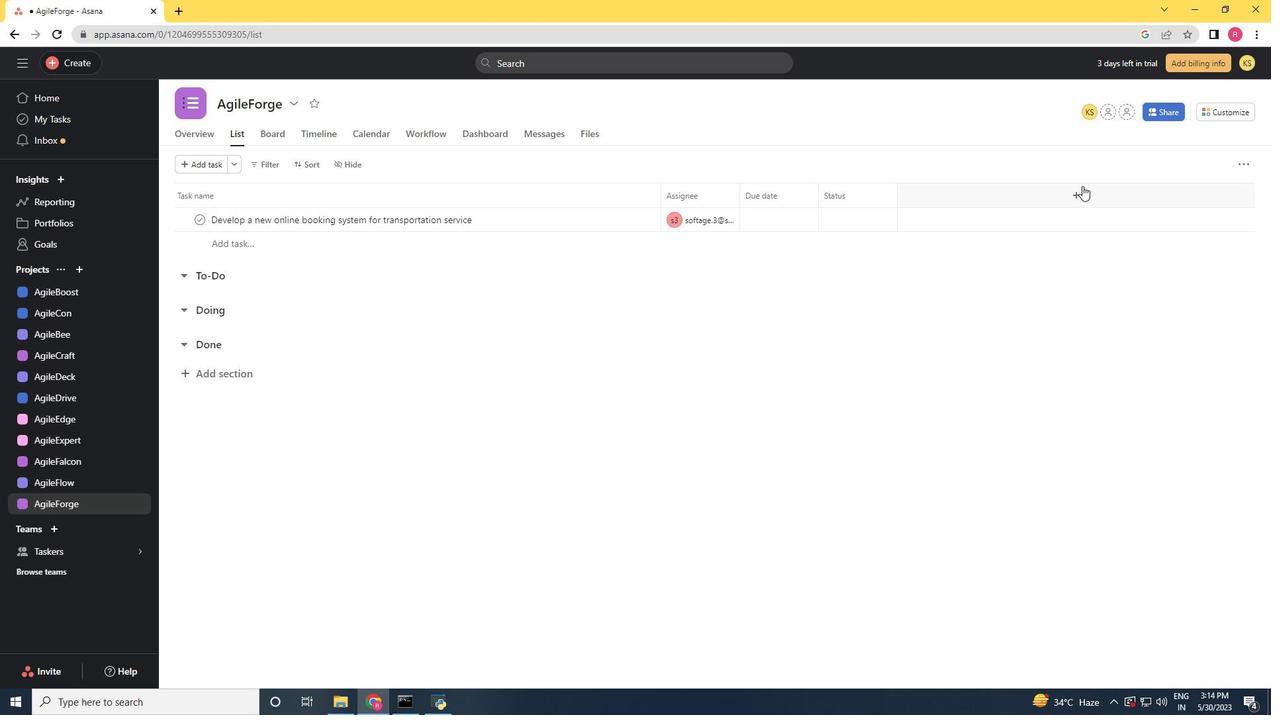 
Action: Mouse pressed left at (1080, 189)
Screenshot: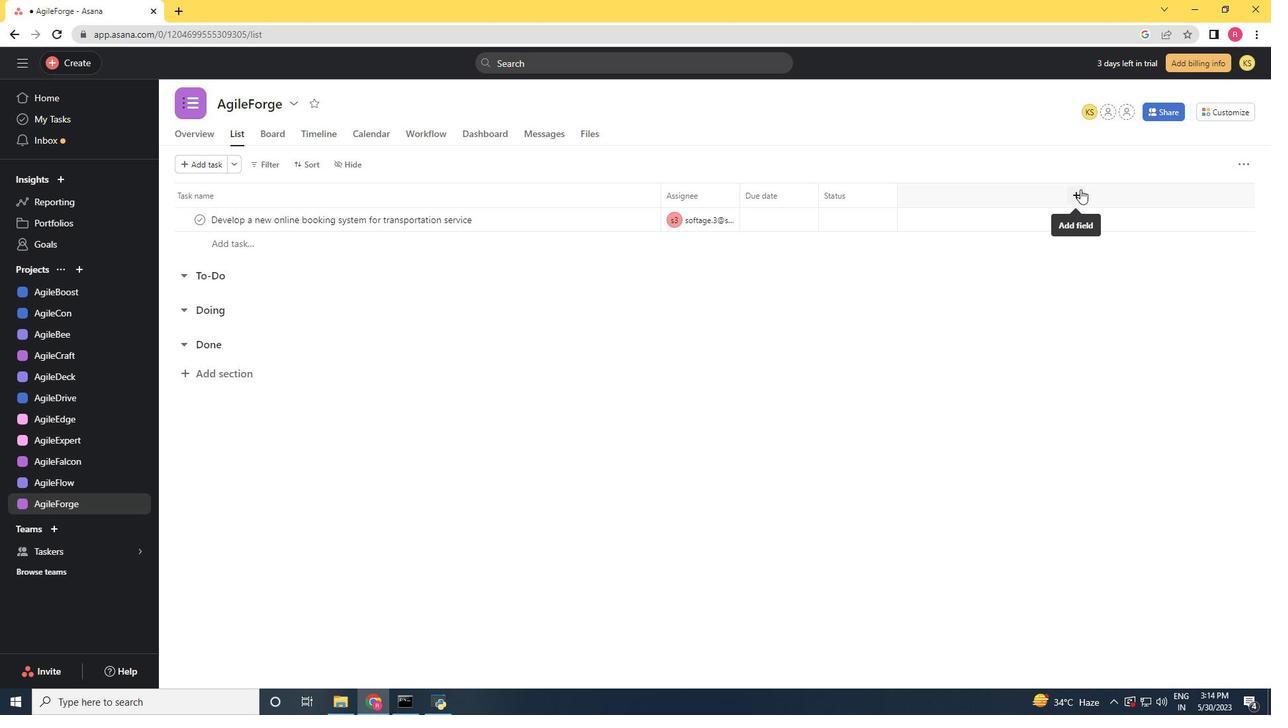 
Action: Mouse moved to (880, 219)
Screenshot: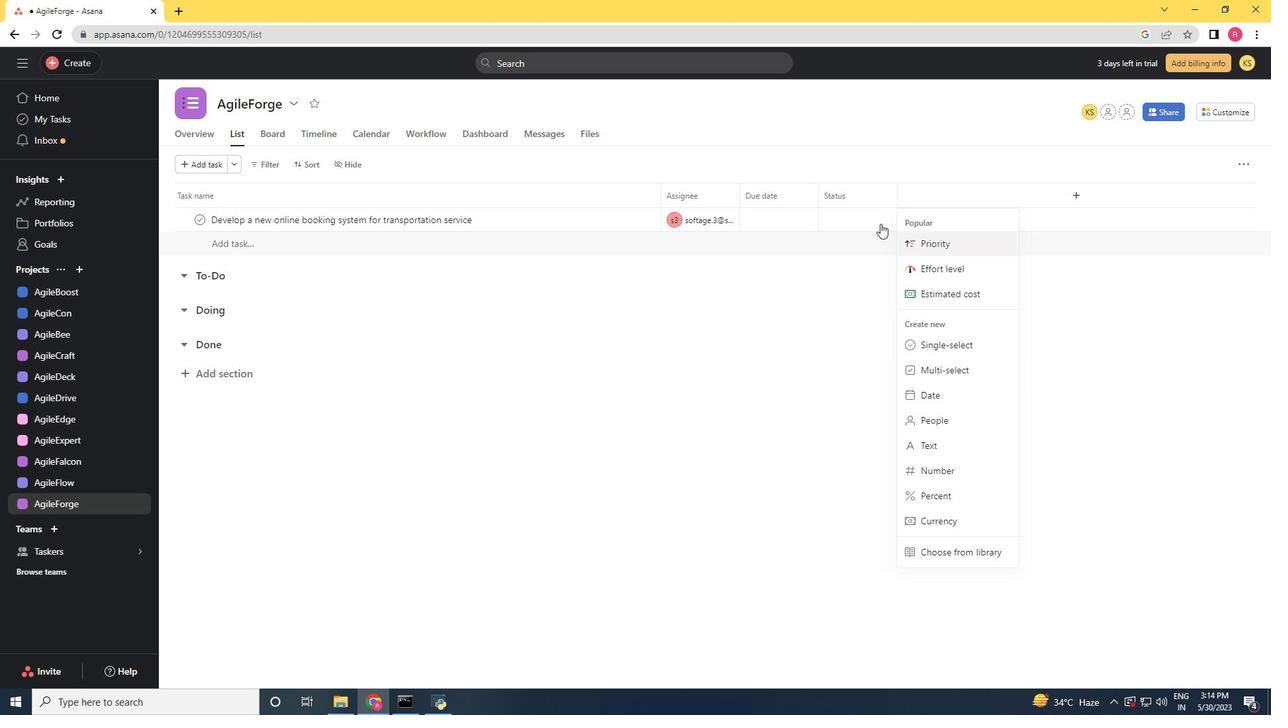 
Action: Mouse pressed left at (880, 219)
Screenshot: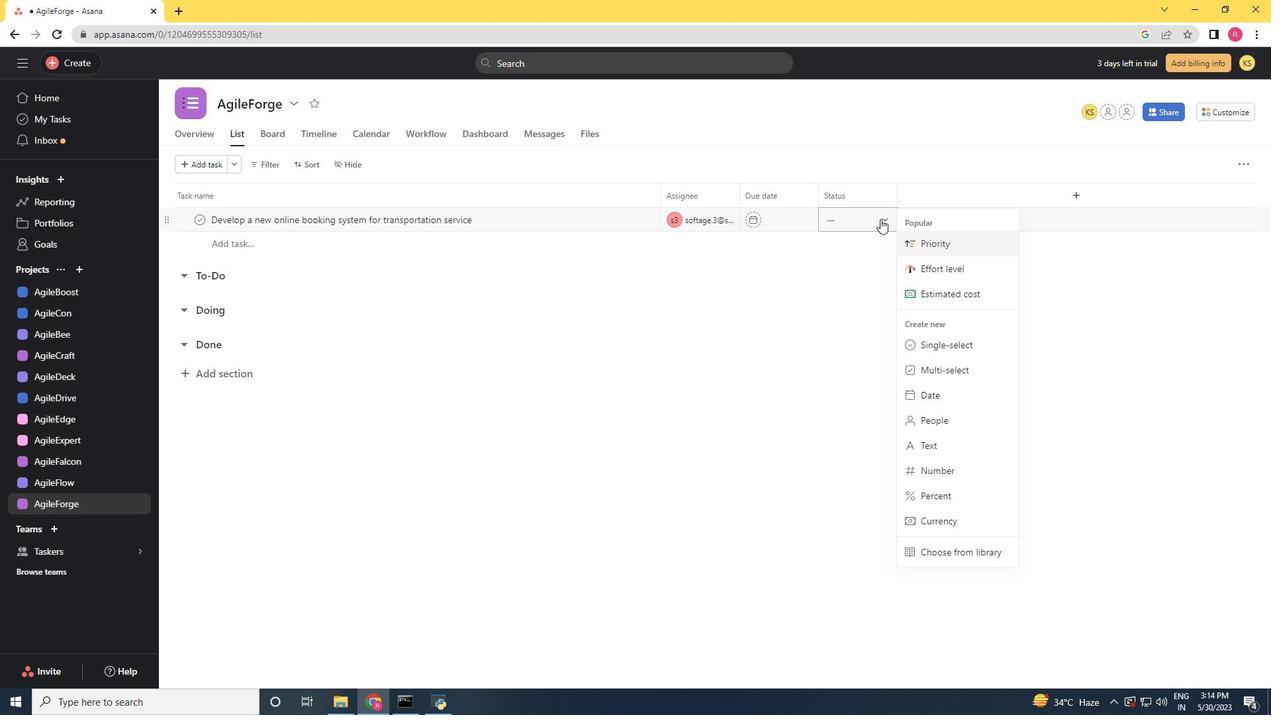 
Action: Mouse moved to (881, 269)
Screenshot: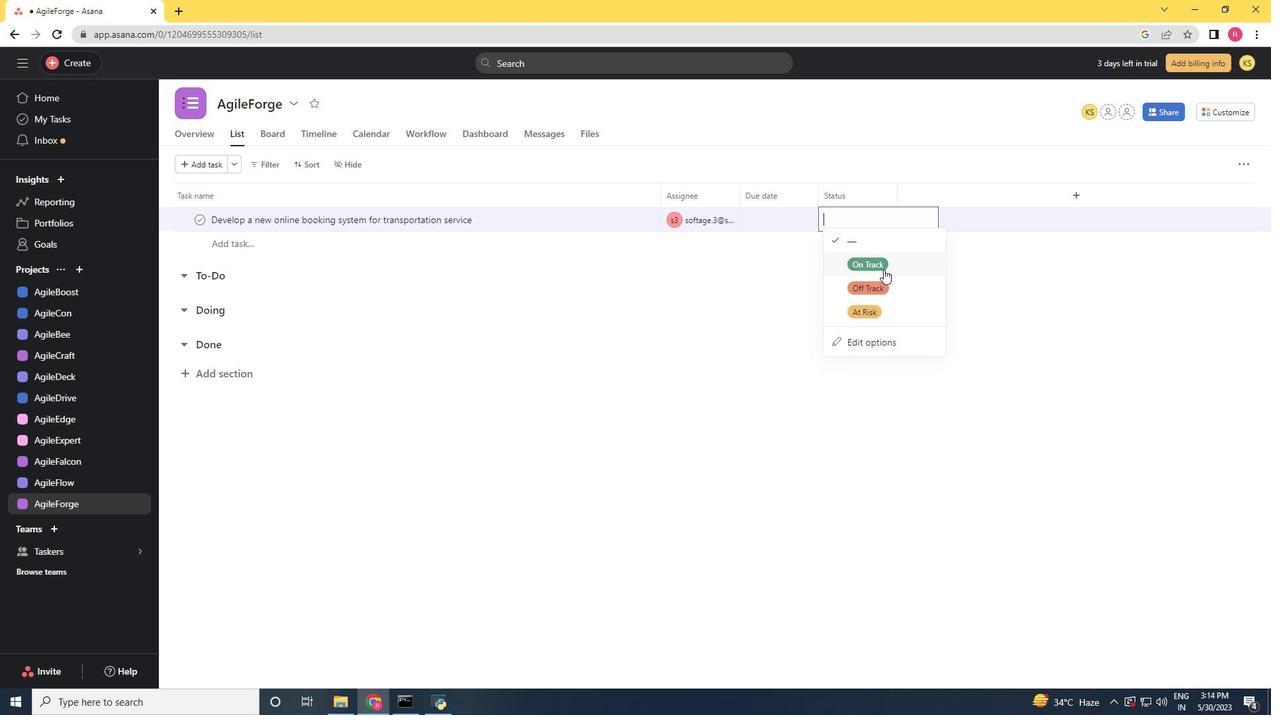 
Action: Mouse pressed left at (881, 269)
Screenshot: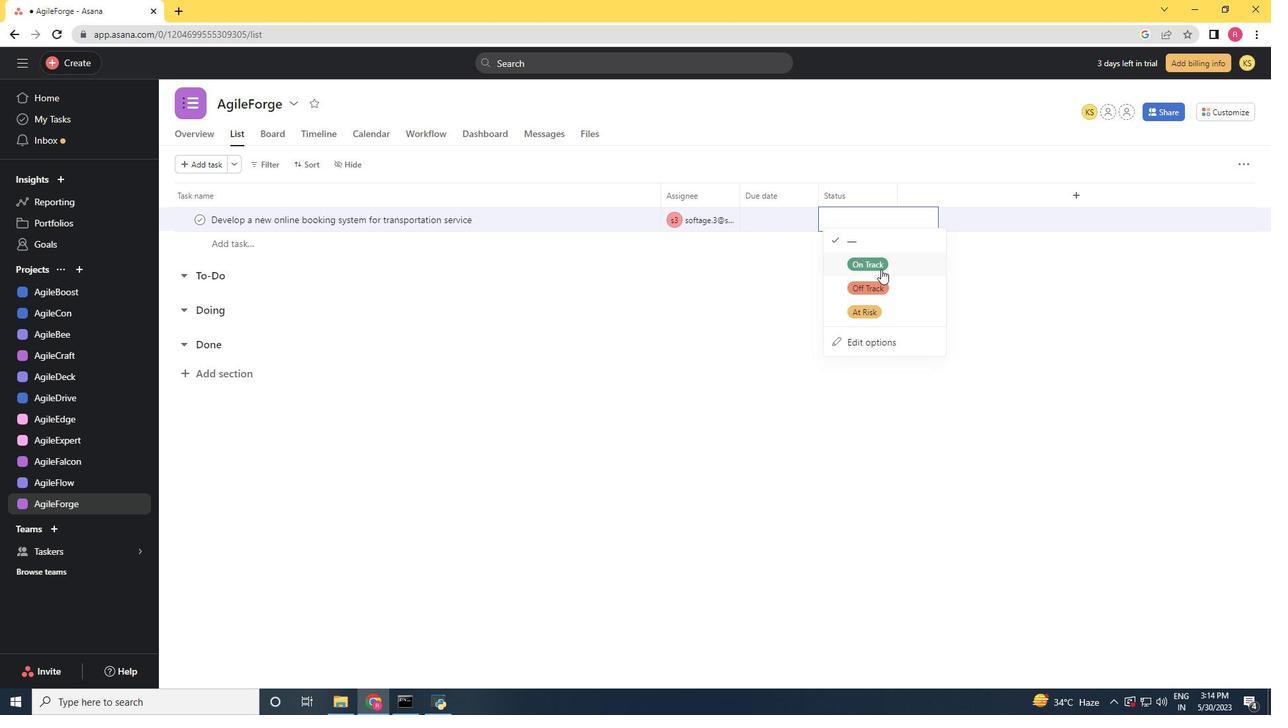 
Action: Mouse moved to (1076, 202)
Screenshot: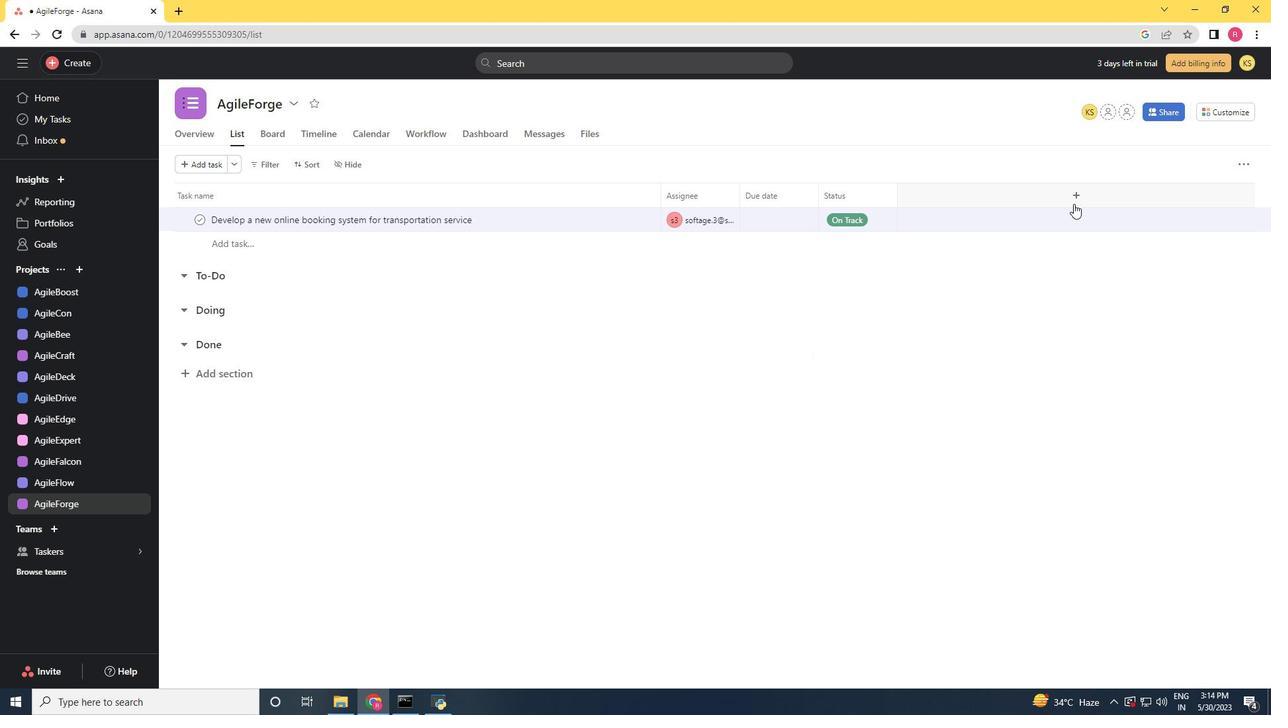 
Action: Mouse pressed left at (1076, 202)
Screenshot: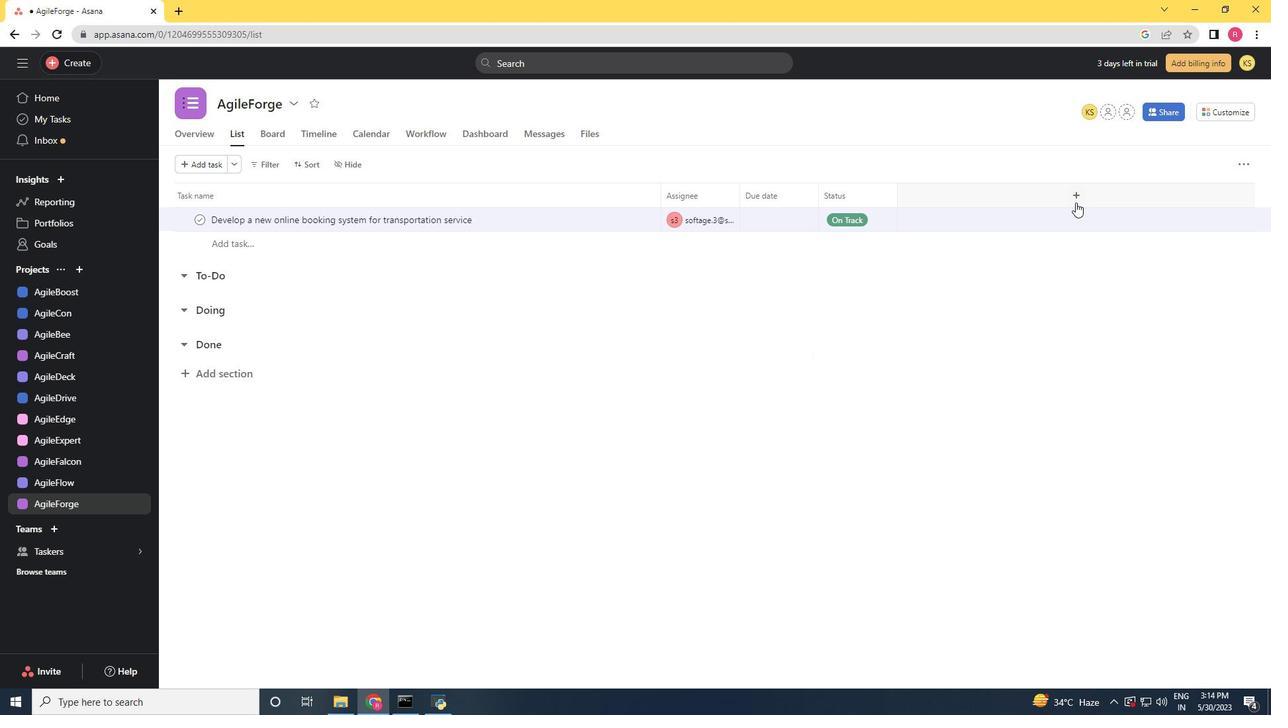 
Action: Mouse moved to (930, 247)
Screenshot: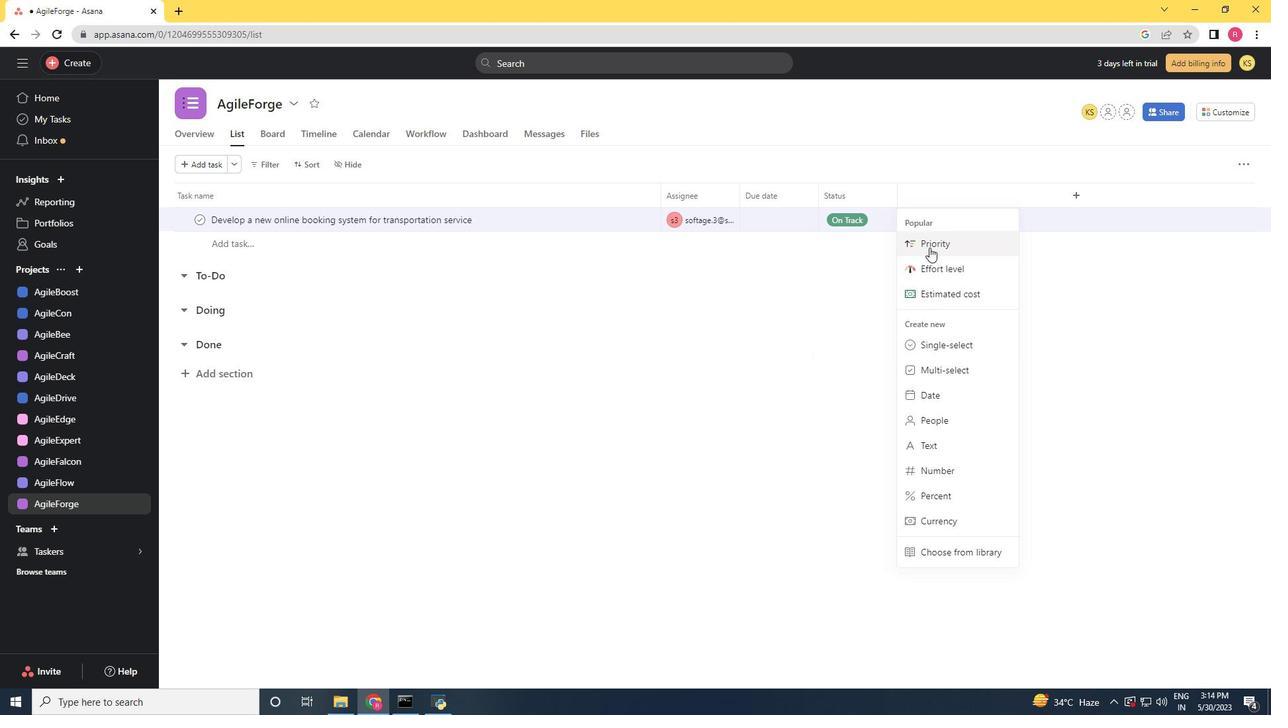 
Action: Mouse pressed left at (930, 247)
Screenshot: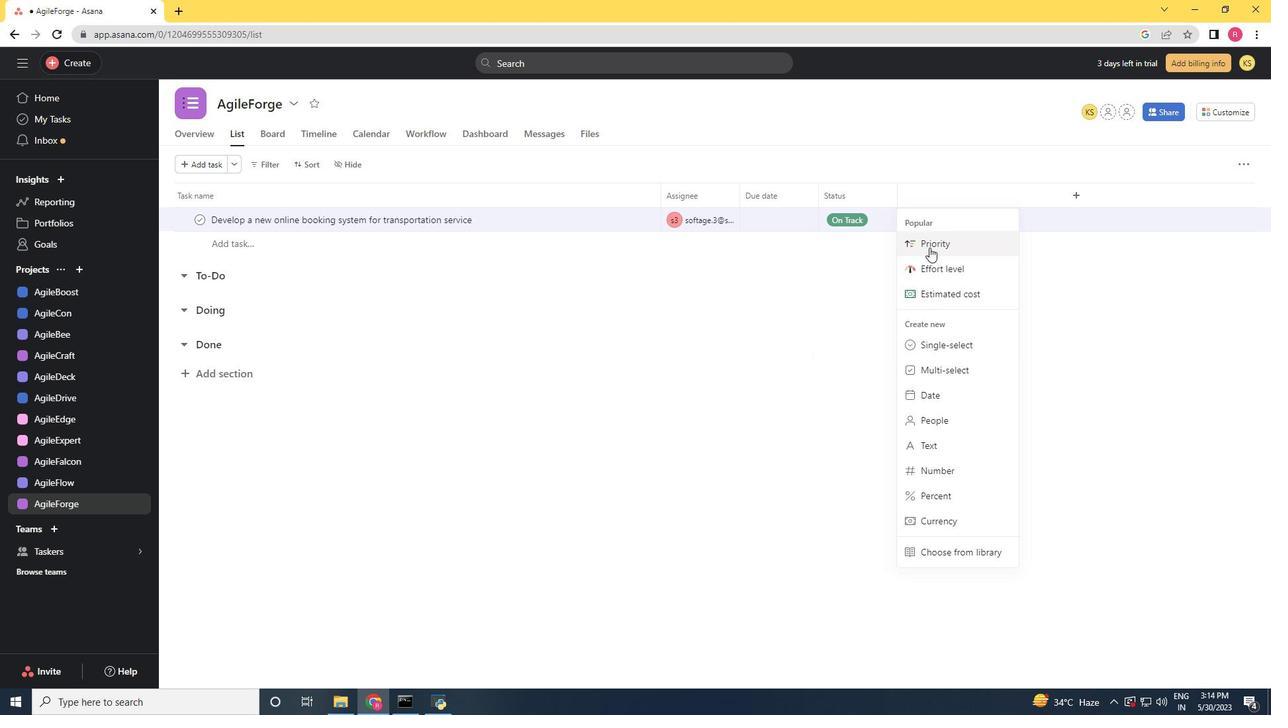 
Action: Mouse moved to (794, 443)
Screenshot: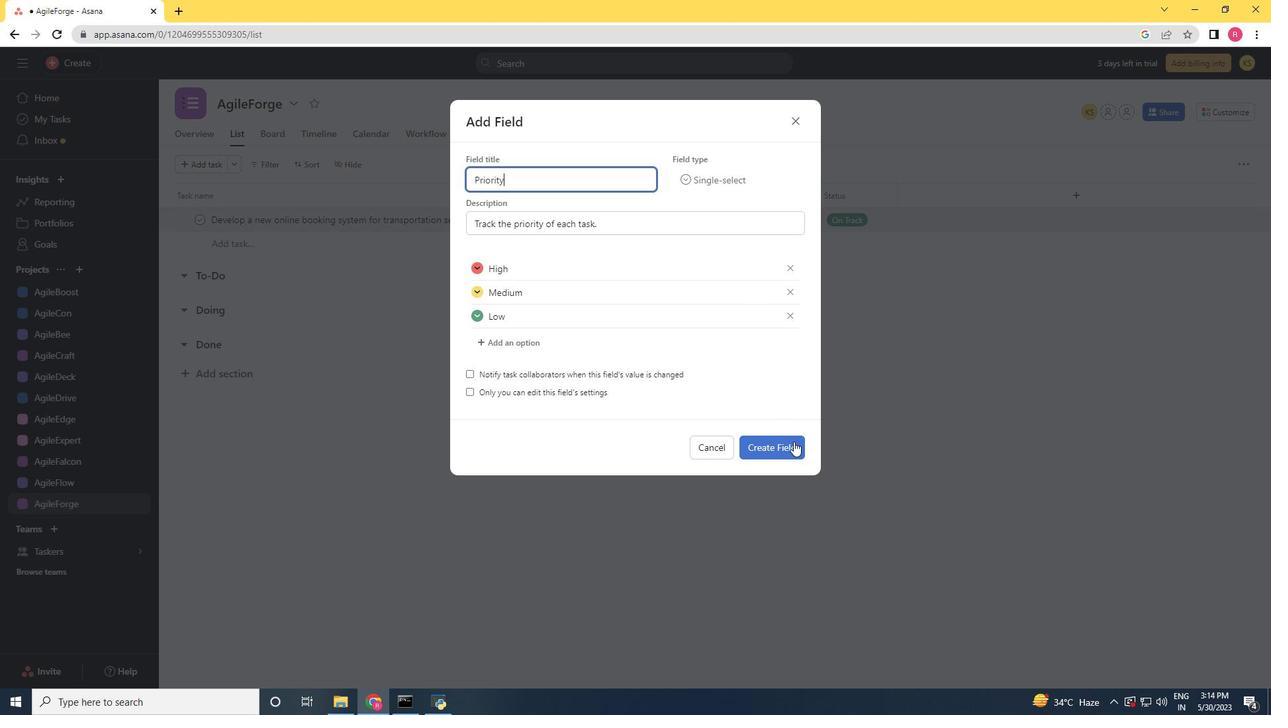 
Action: Mouse pressed left at (794, 443)
Screenshot: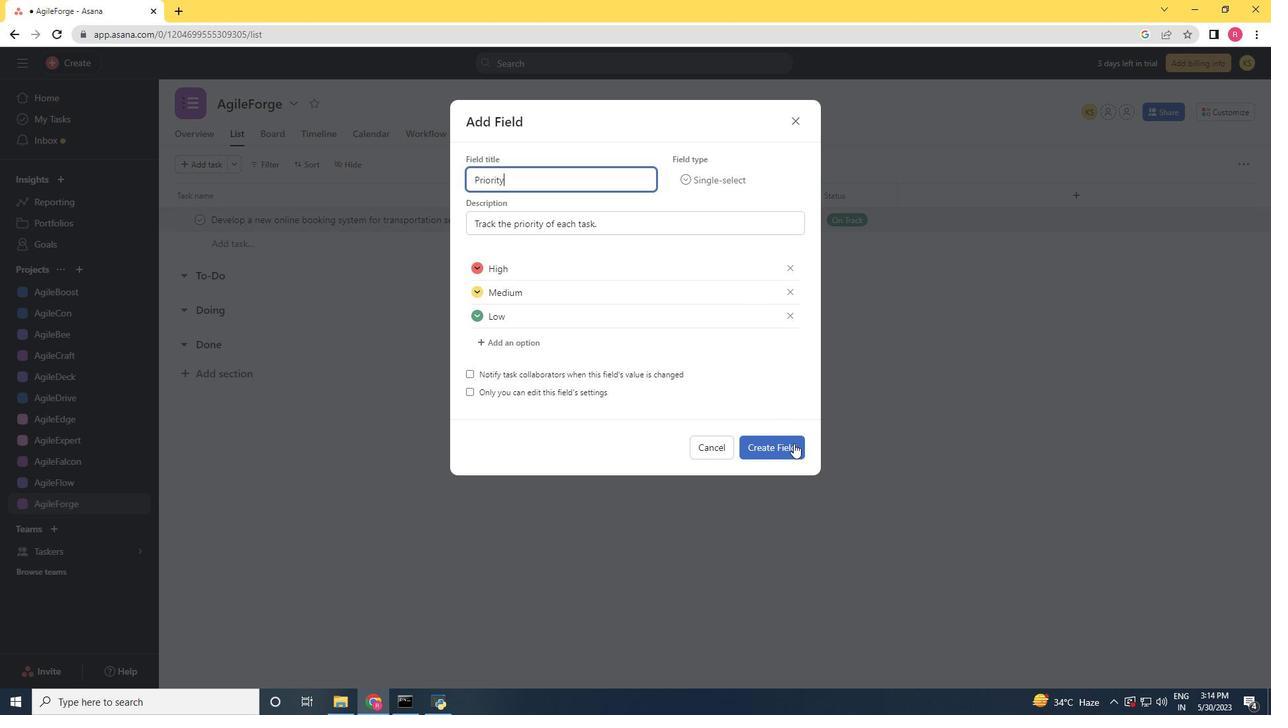 
Action: Mouse moved to (949, 223)
Screenshot: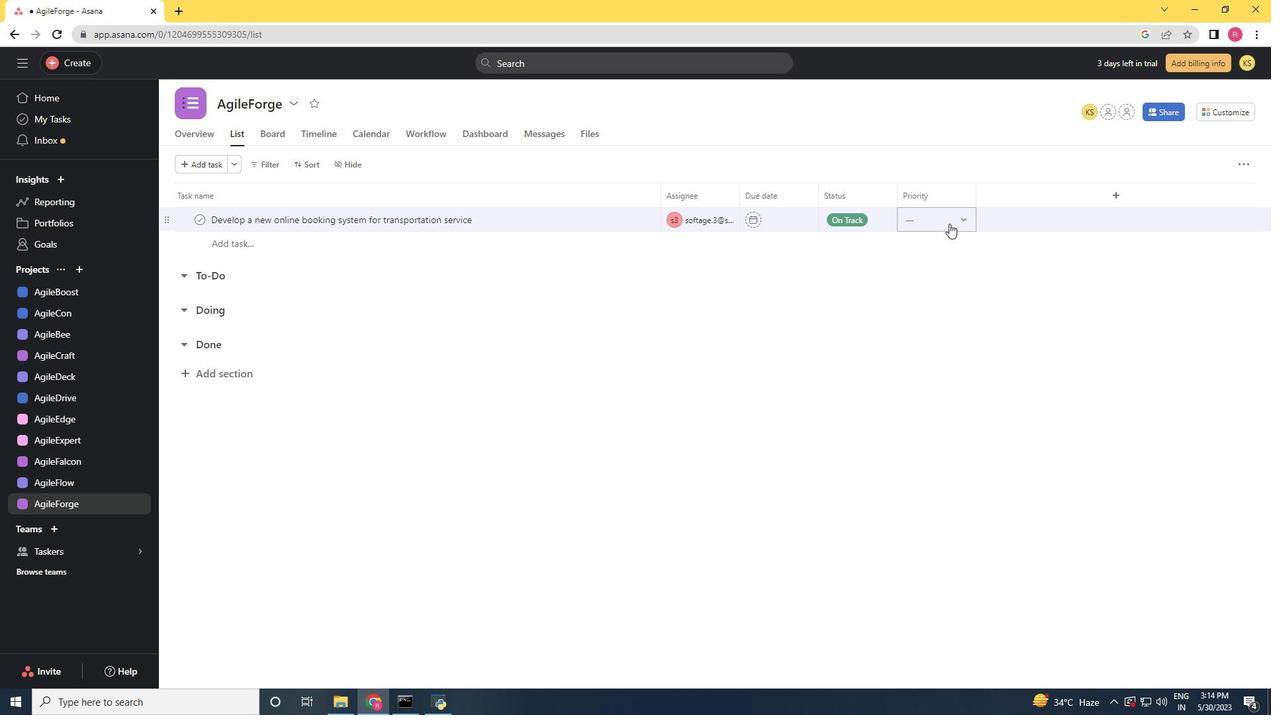 
Action: Mouse pressed left at (949, 223)
Screenshot: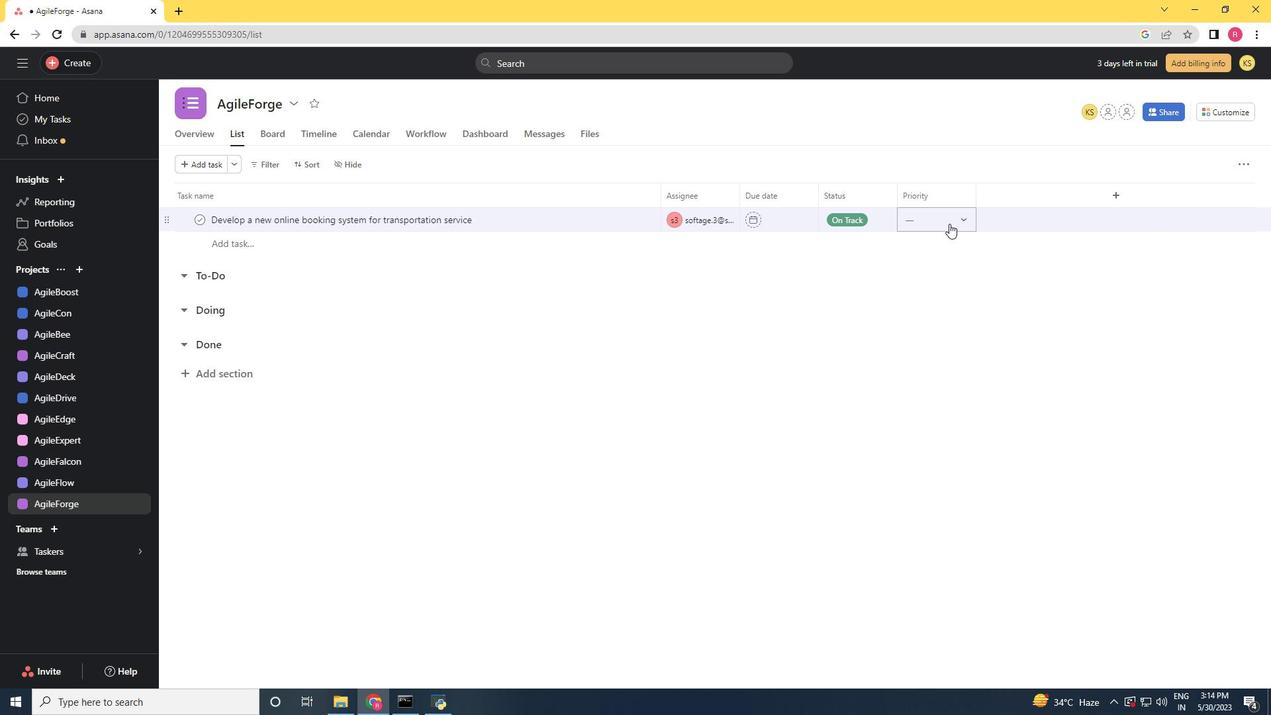 
Action: Mouse moved to (953, 313)
Screenshot: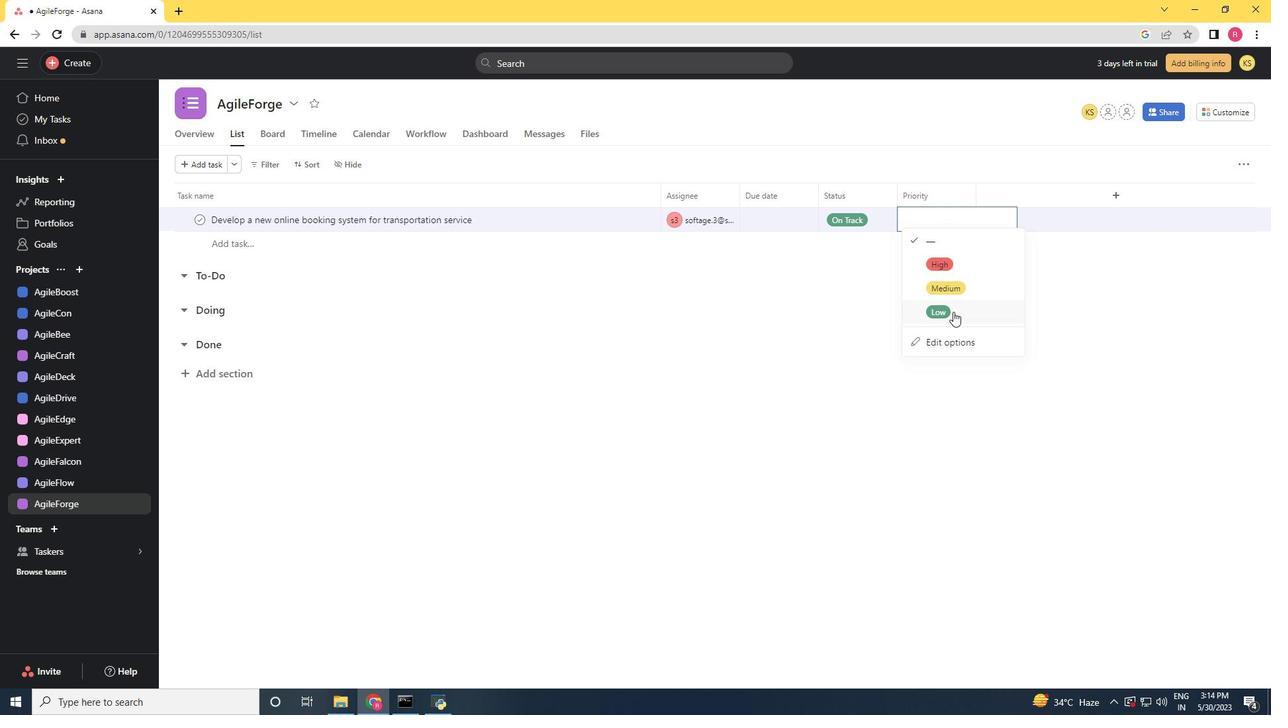 
Action: Mouse pressed left at (953, 313)
Screenshot: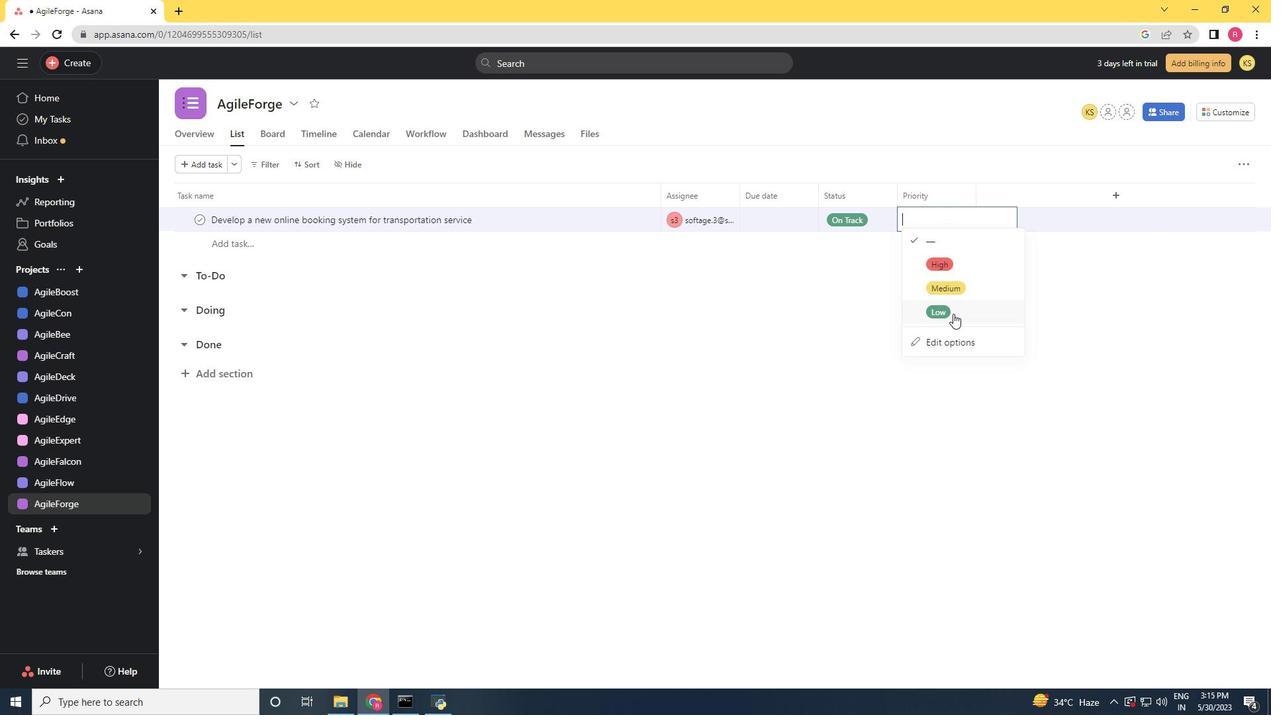 
